 Task: Look for space in Hegang, China from 12th  July, 2023 to 15th July, 2023 for 3 adults in price range Rs.12000 to Rs.16000. Place can be entire place with 2 bedrooms having 3 beds and 1 bathroom. Property type can be house, flat, guest house. Booking option can be shelf check-in. Required host language is Chinese (Simplified).
Action: Mouse moved to (712, 95)
Screenshot: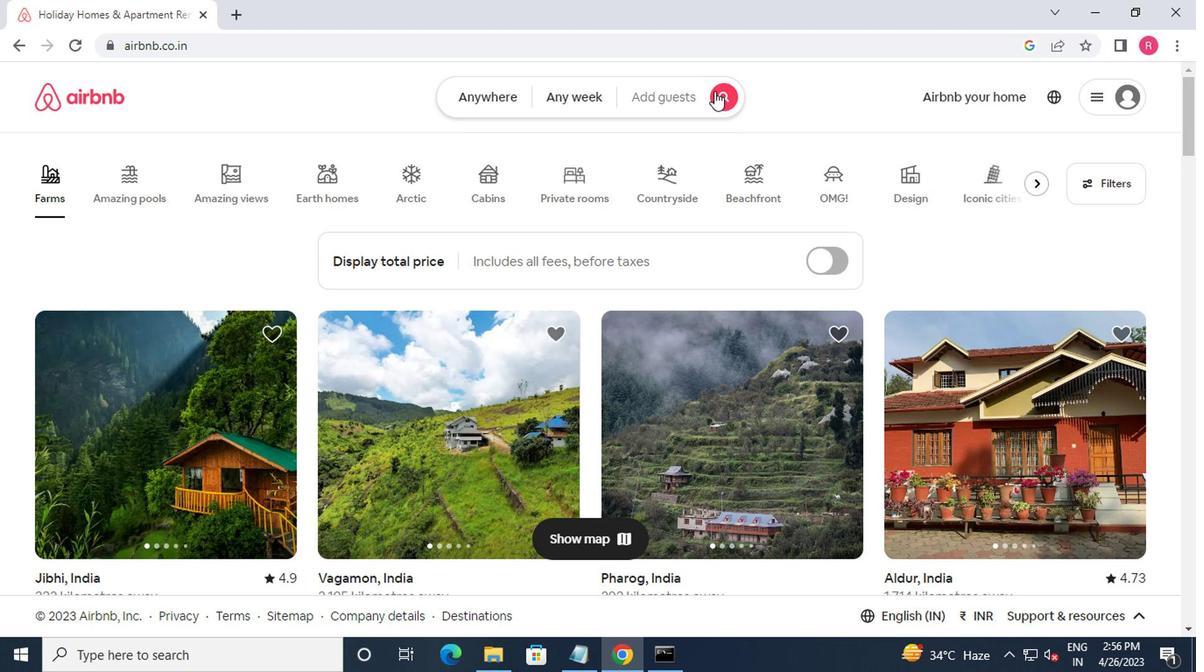 
Action: Mouse pressed left at (712, 95)
Screenshot: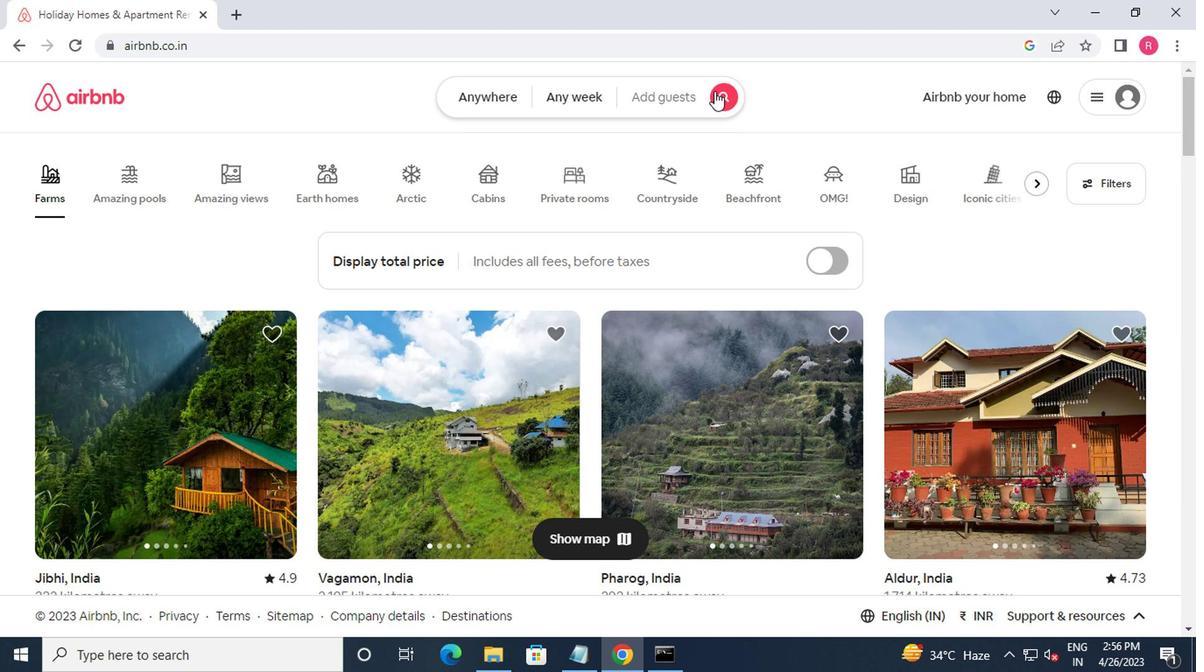 
Action: Mouse moved to (347, 173)
Screenshot: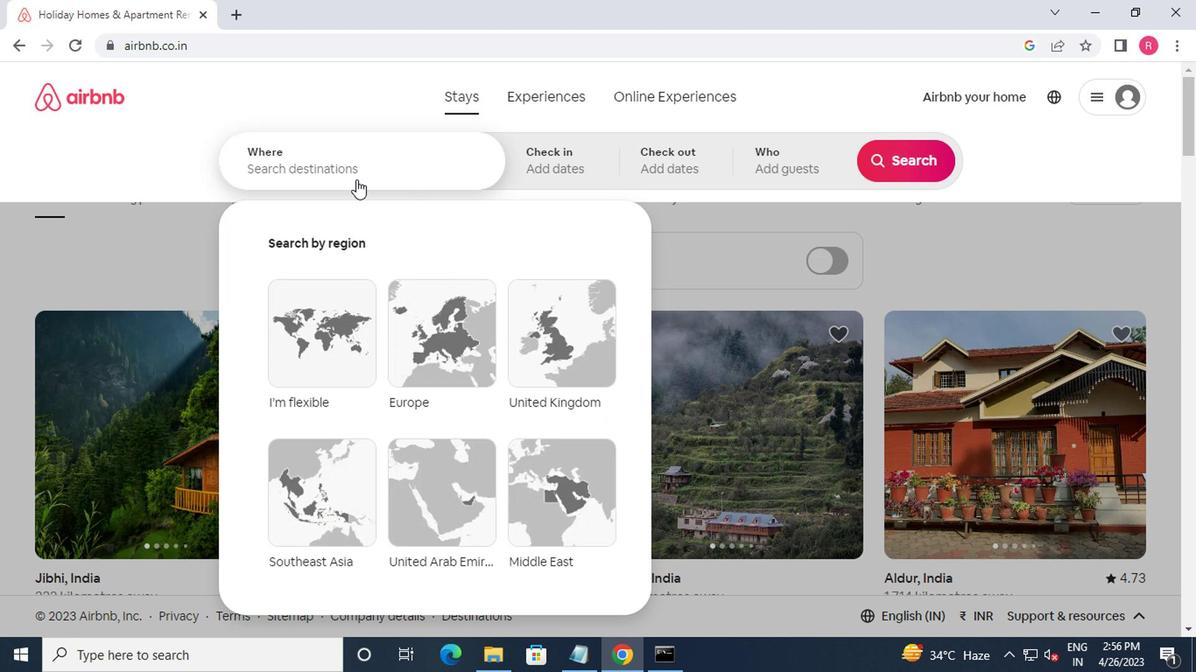 
Action: Mouse pressed left at (347, 173)
Screenshot: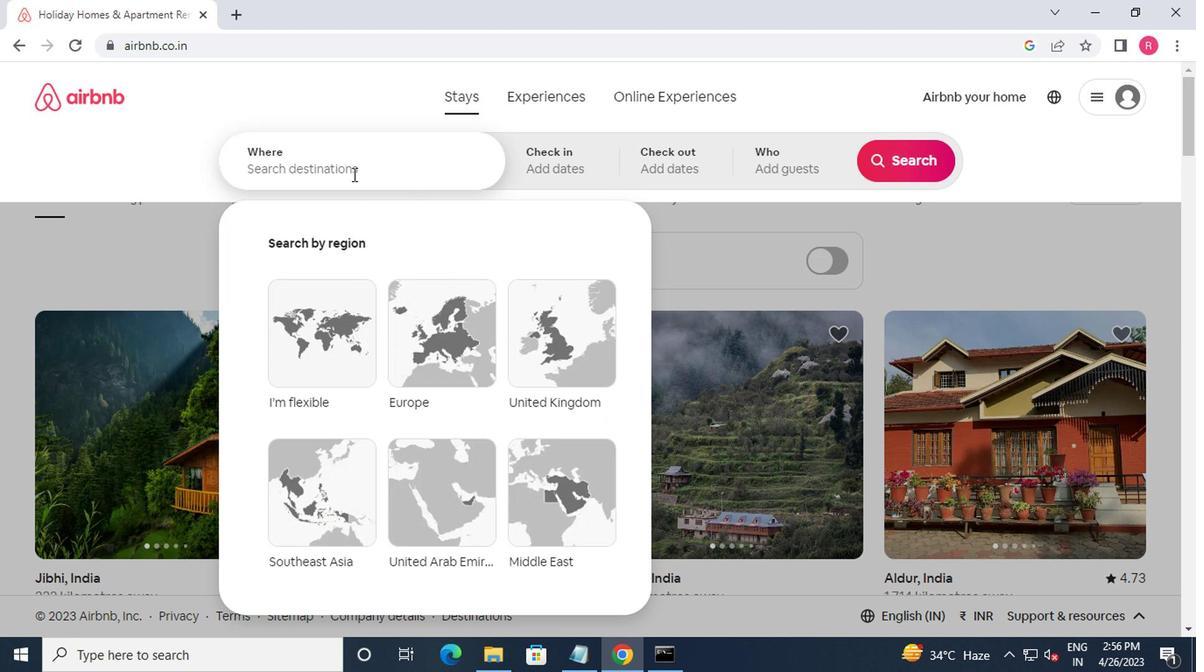 
Action: Mouse moved to (347, 172)
Screenshot: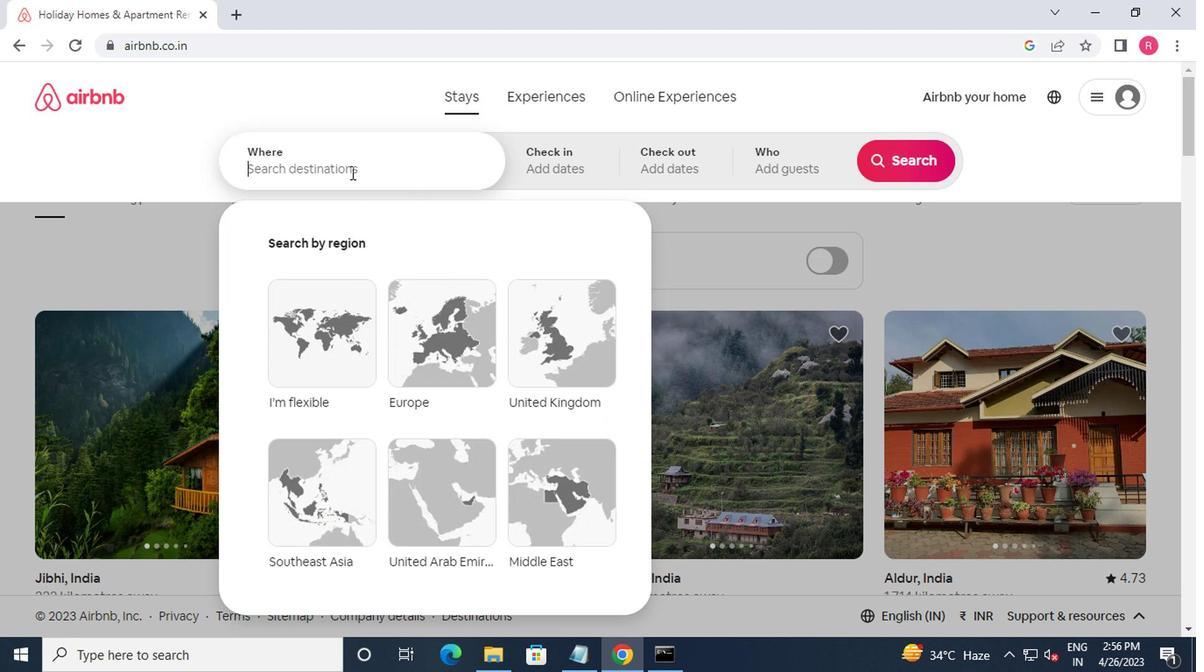 
Action: Key pressed hegang,china<Key.enter>
Screenshot: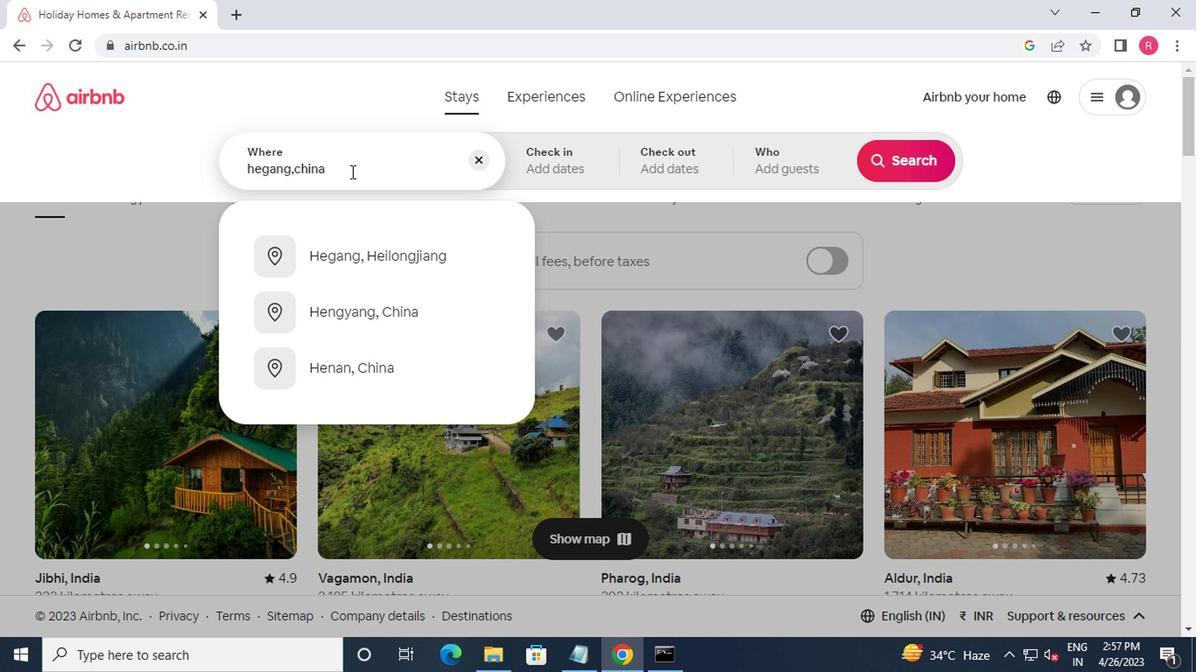 
Action: Mouse moved to (892, 297)
Screenshot: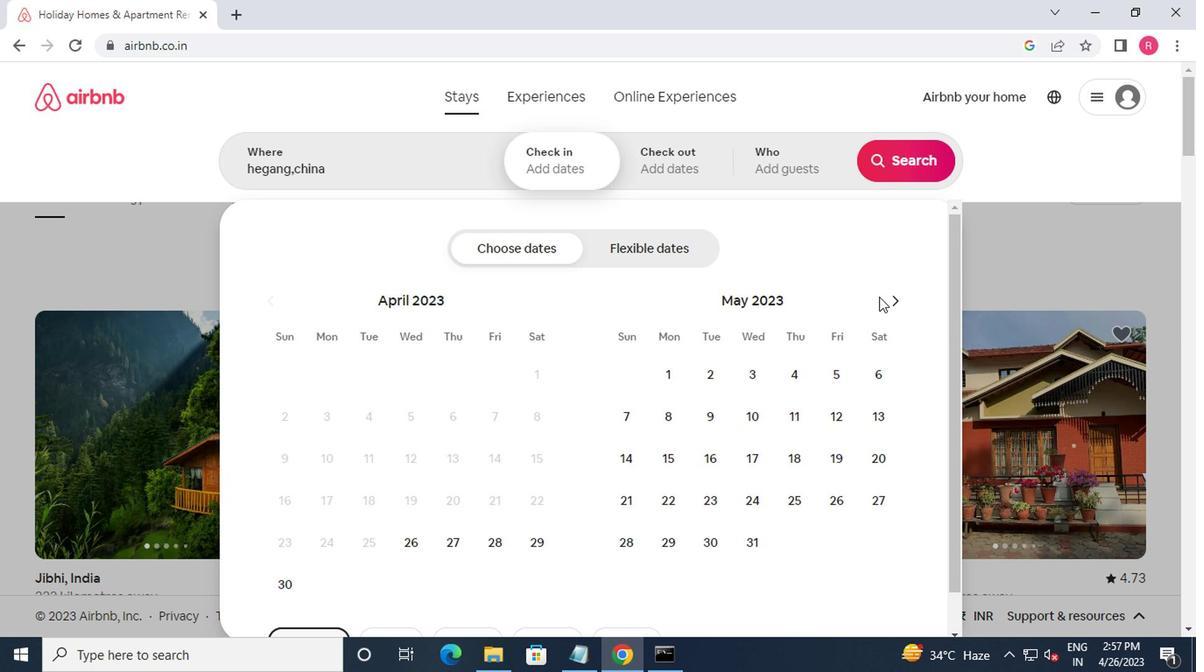 
Action: Mouse pressed left at (892, 297)
Screenshot: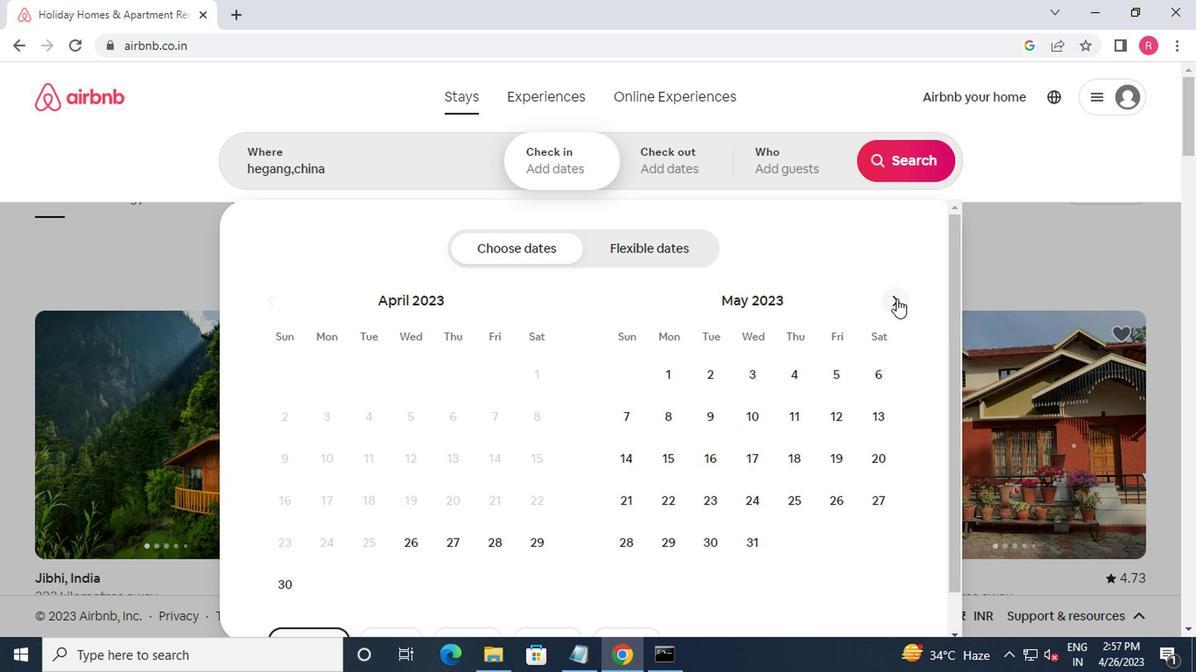
Action: Mouse moved to (892, 296)
Screenshot: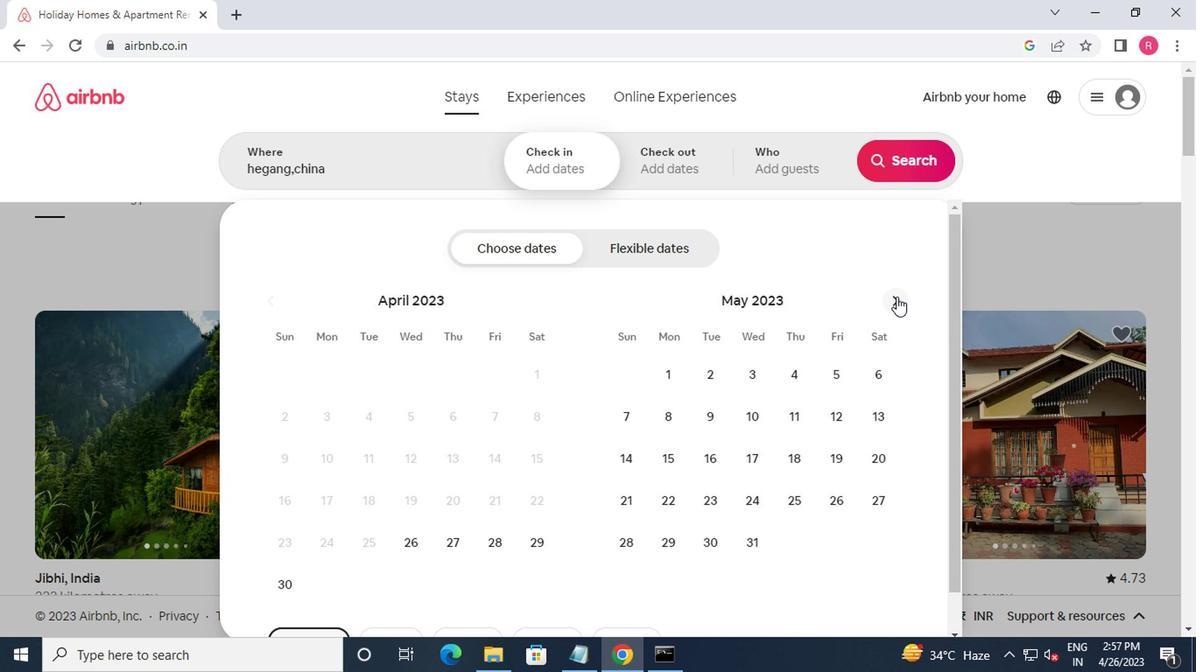 
Action: Mouse pressed left at (892, 296)
Screenshot: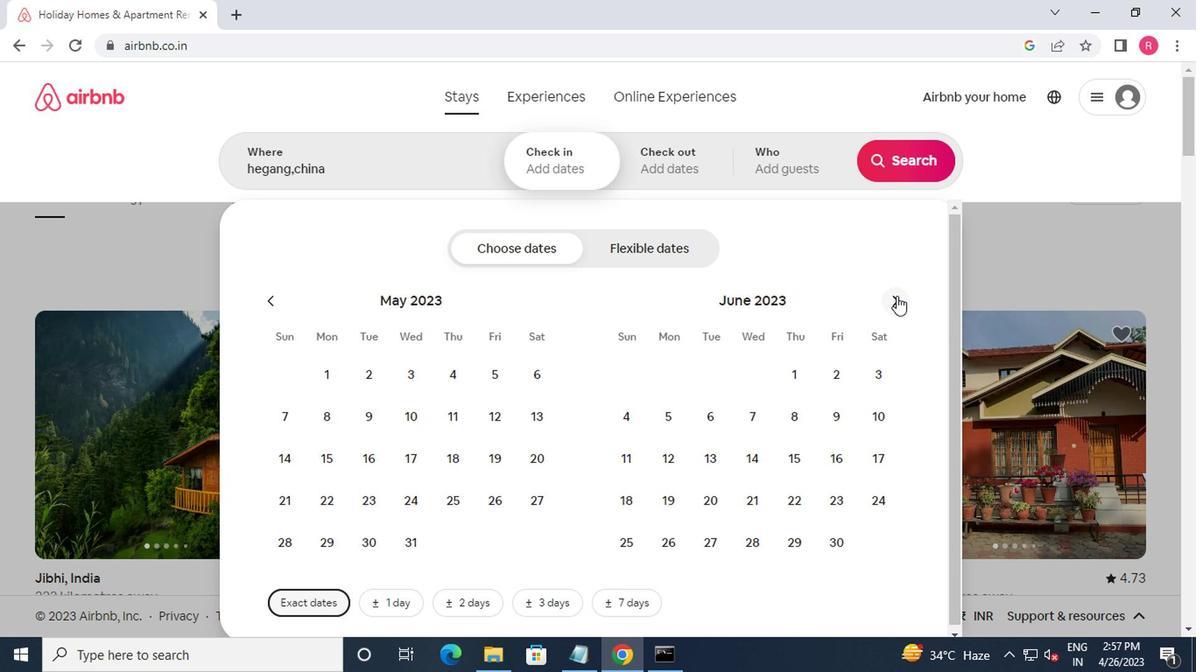 
Action: Mouse moved to (742, 457)
Screenshot: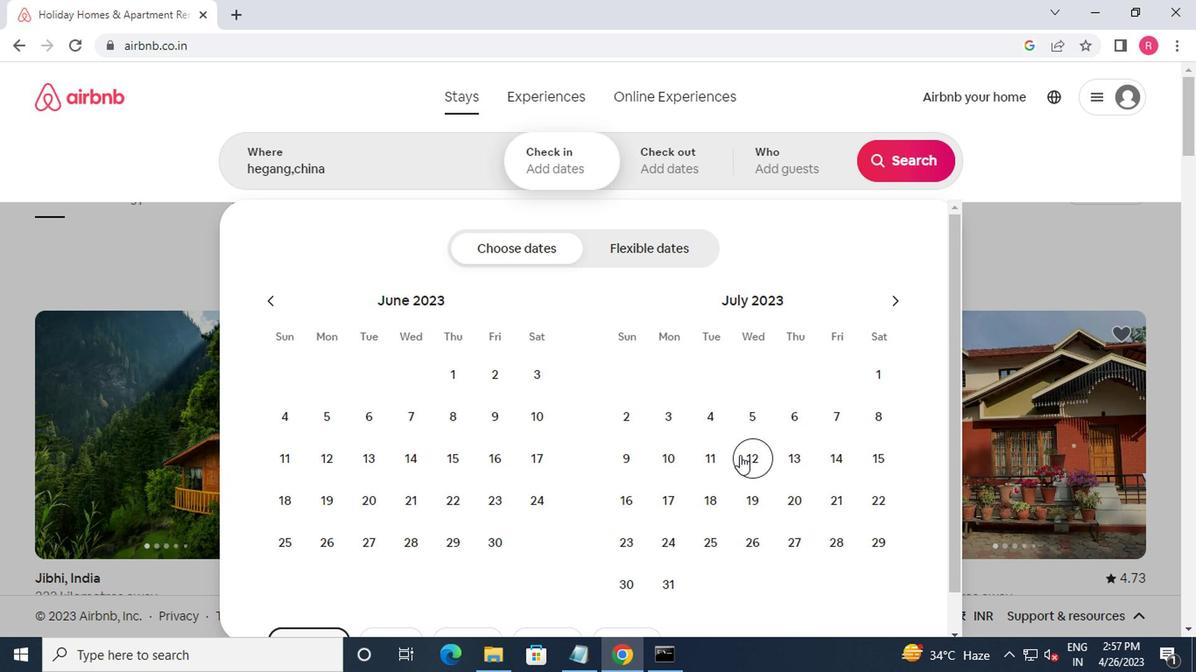 
Action: Mouse pressed left at (742, 457)
Screenshot: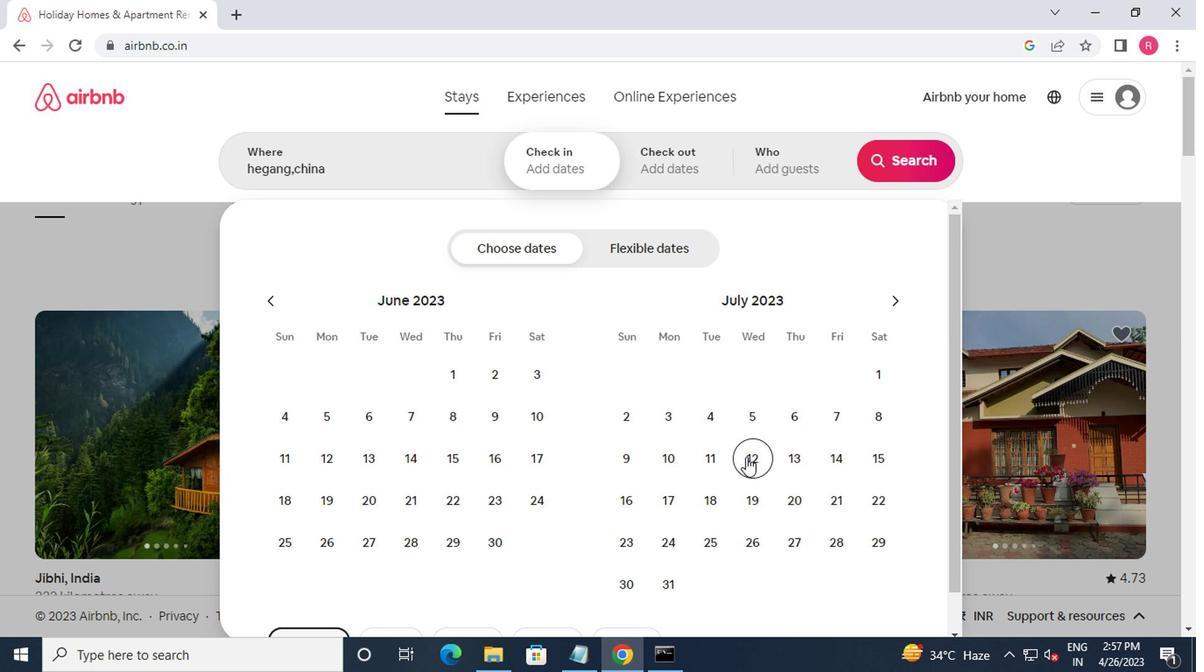
Action: Mouse moved to (872, 466)
Screenshot: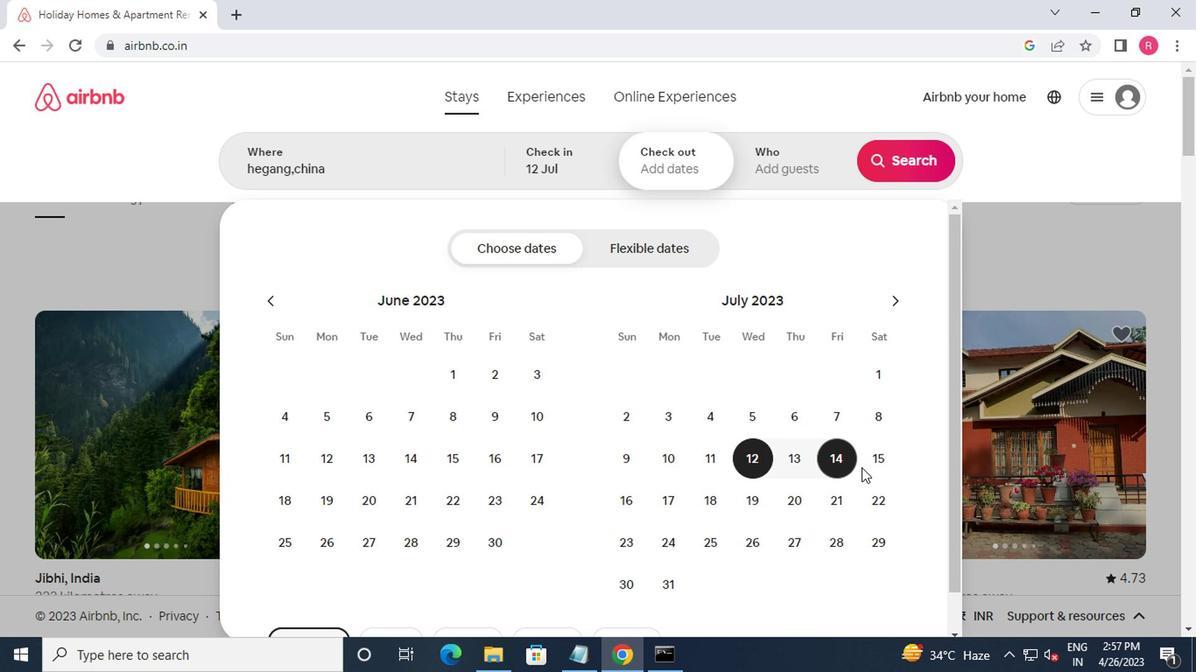 
Action: Mouse pressed left at (872, 466)
Screenshot: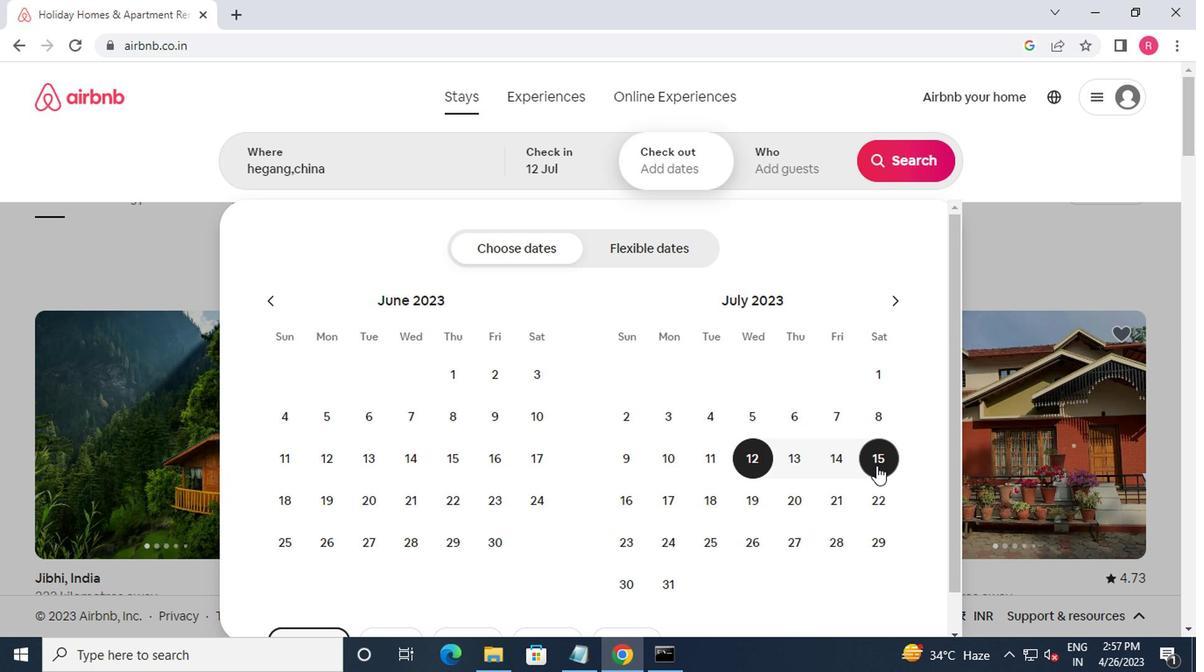 
Action: Mouse moved to (775, 191)
Screenshot: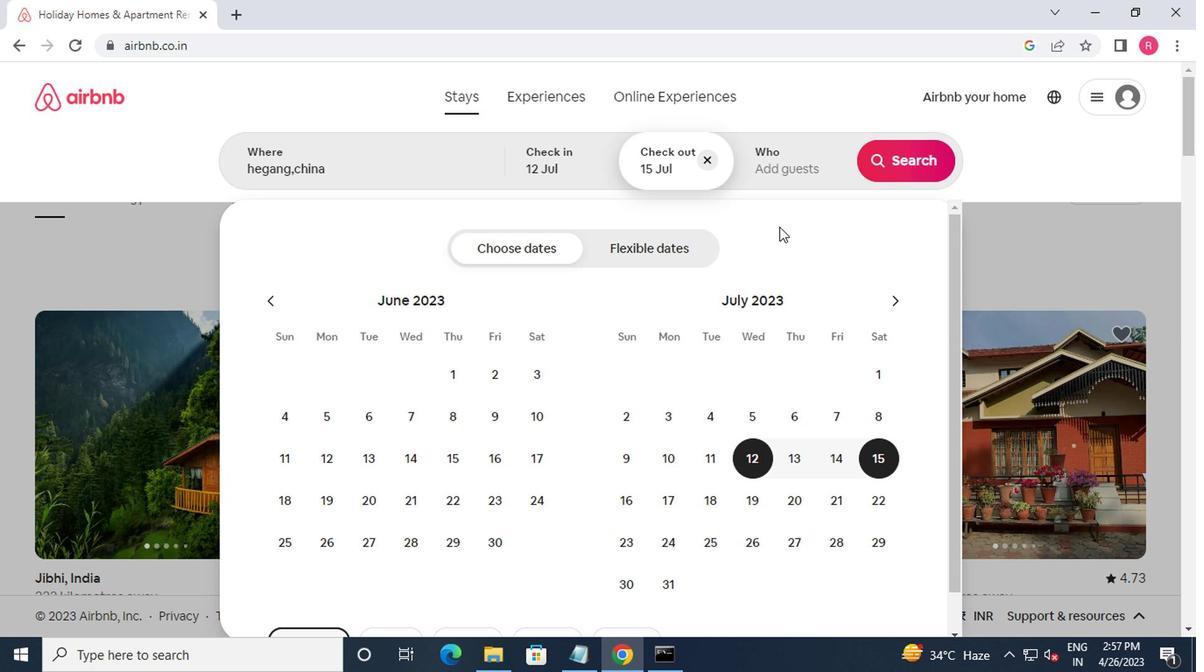 
Action: Mouse pressed left at (775, 191)
Screenshot: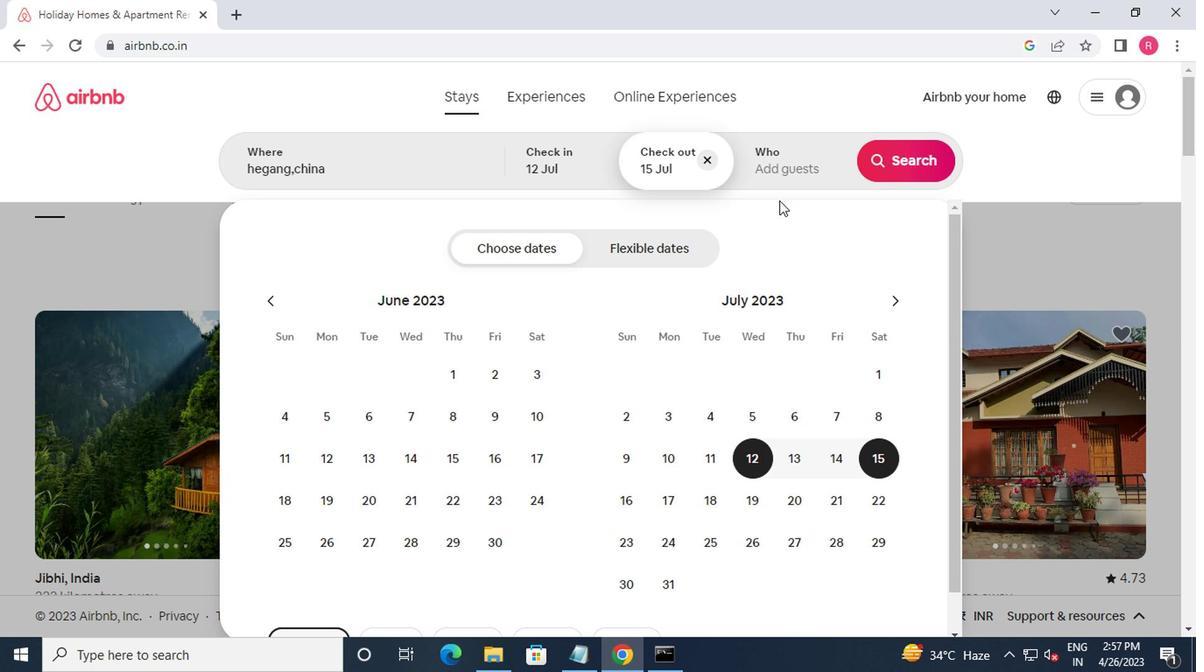 
Action: Mouse moved to (778, 178)
Screenshot: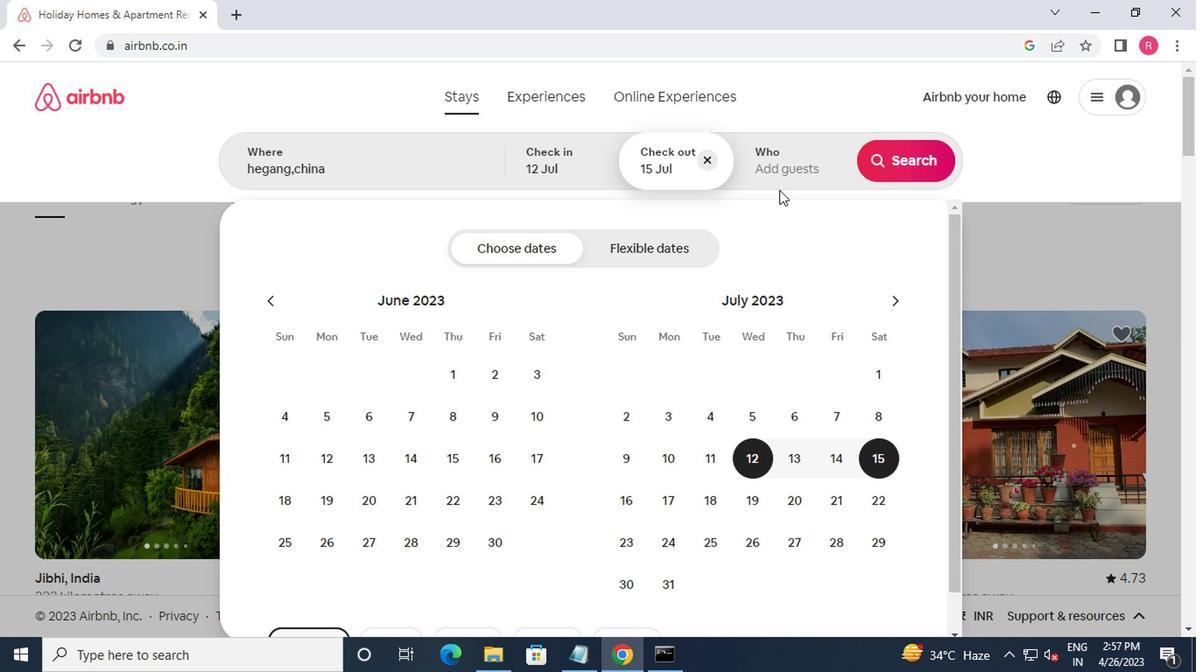 
Action: Mouse pressed left at (778, 178)
Screenshot: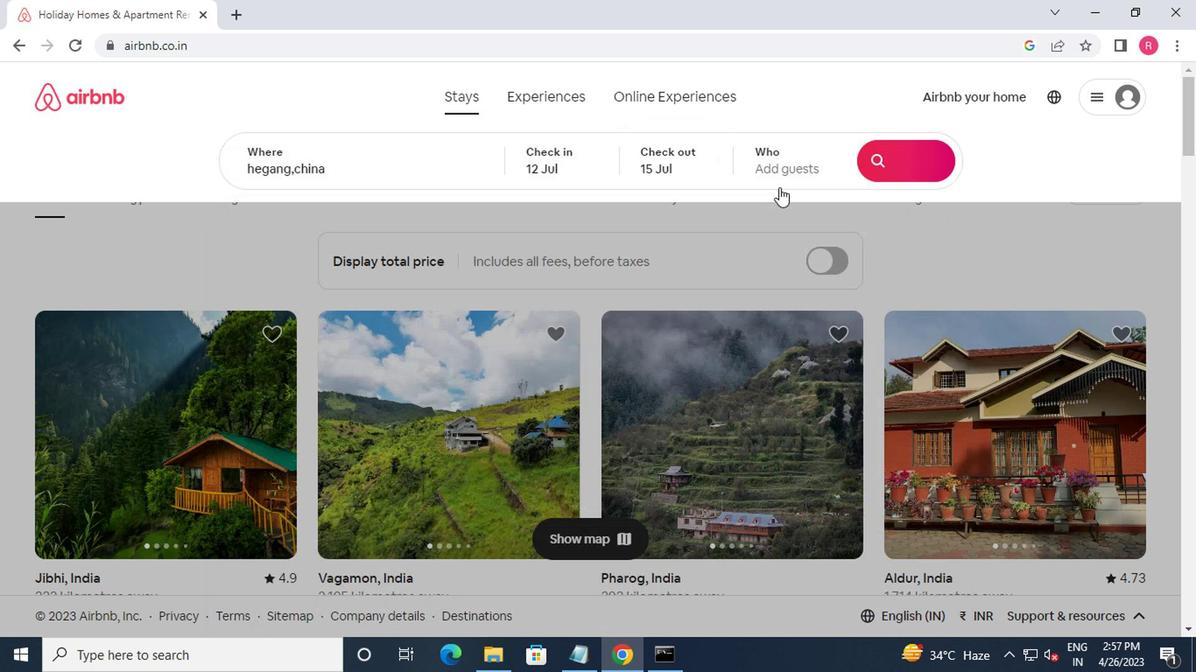 
Action: Mouse moved to (909, 252)
Screenshot: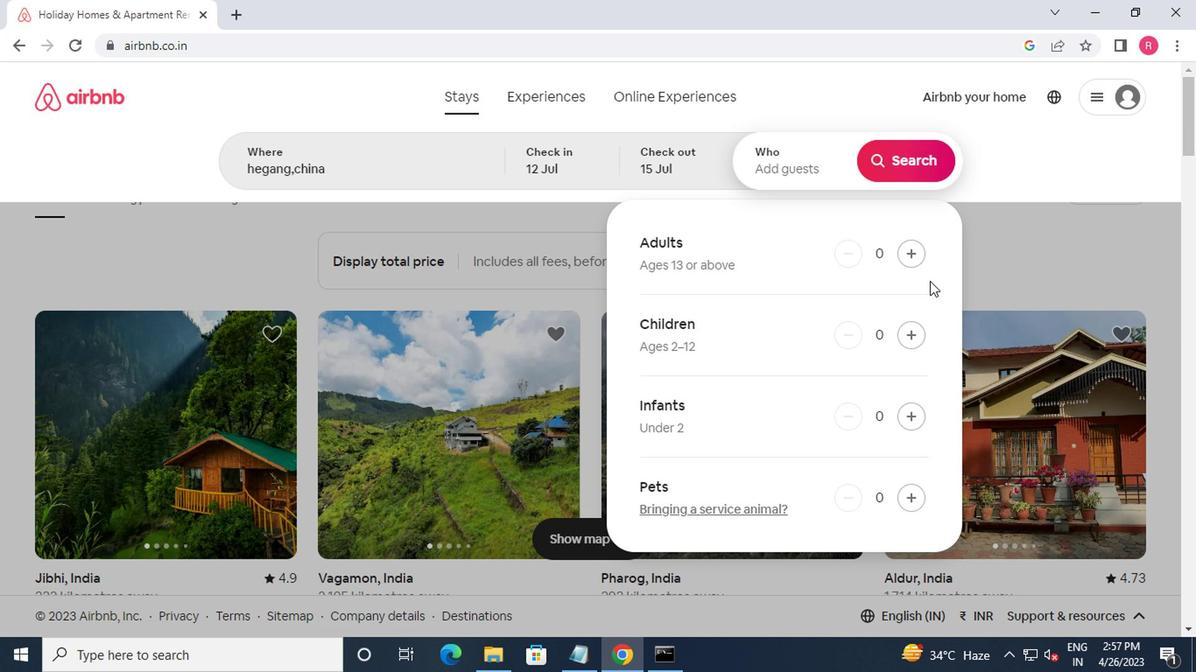 
Action: Mouse pressed left at (909, 252)
Screenshot: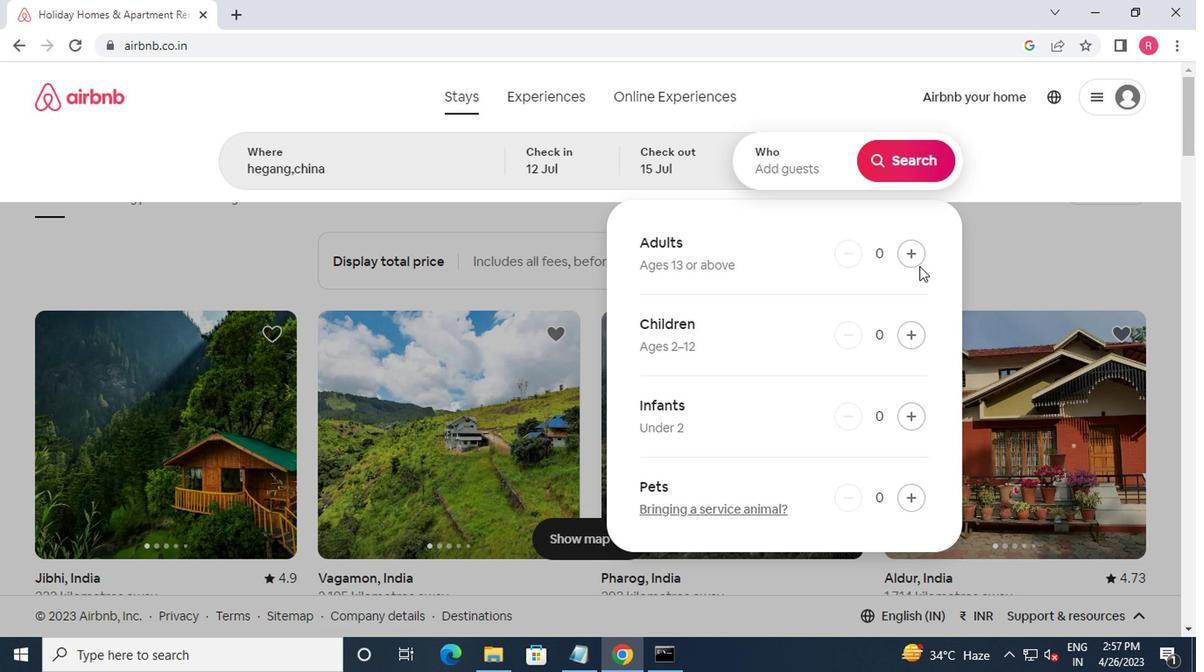 
Action: Mouse pressed left at (909, 252)
Screenshot: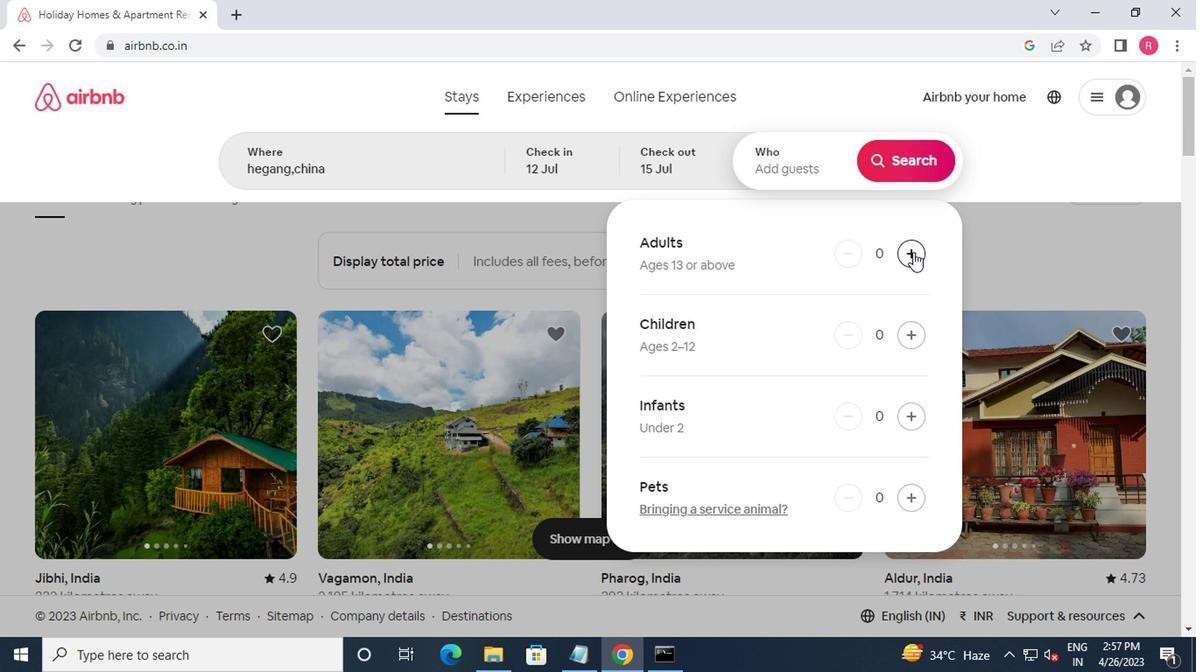 
Action: Mouse pressed left at (909, 252)
Screenshot: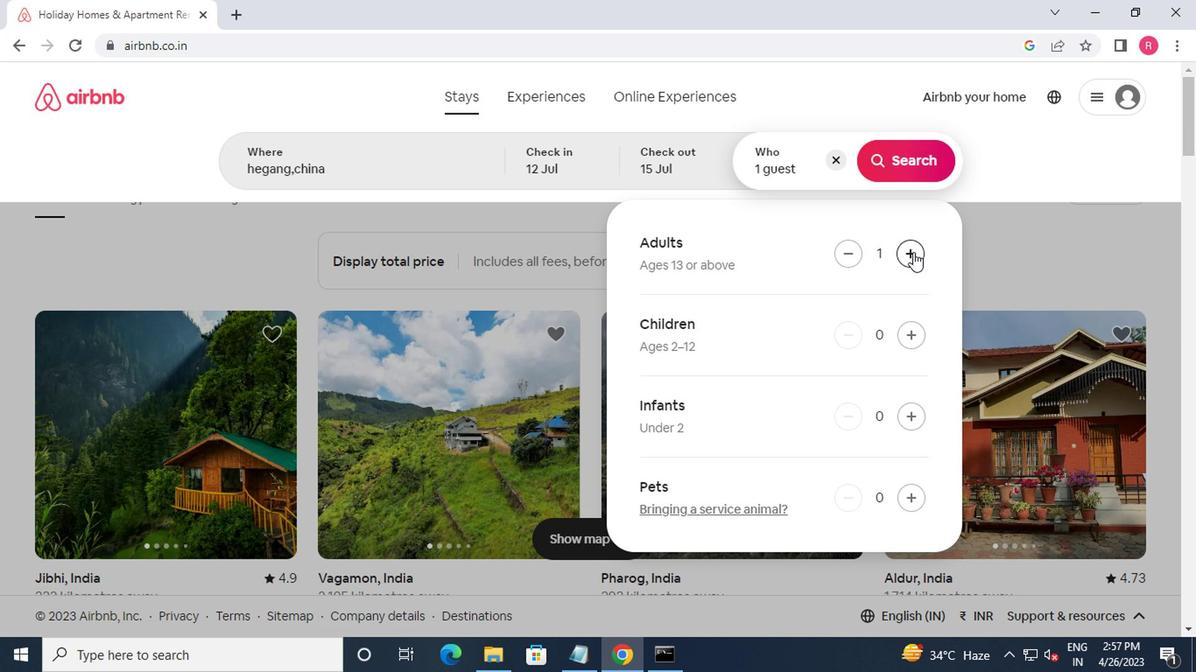 
Action: Mouse moved to (918, 178)
Screenshot: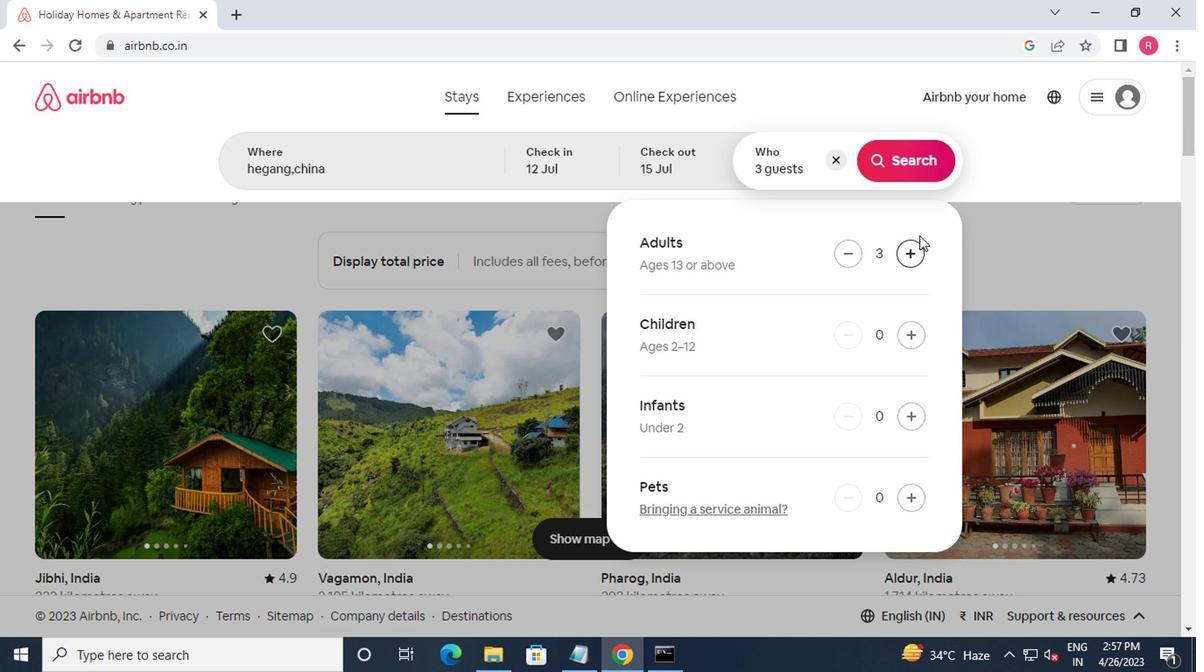 
Action: Mouse pressed left at (918, 178)
Screenshot: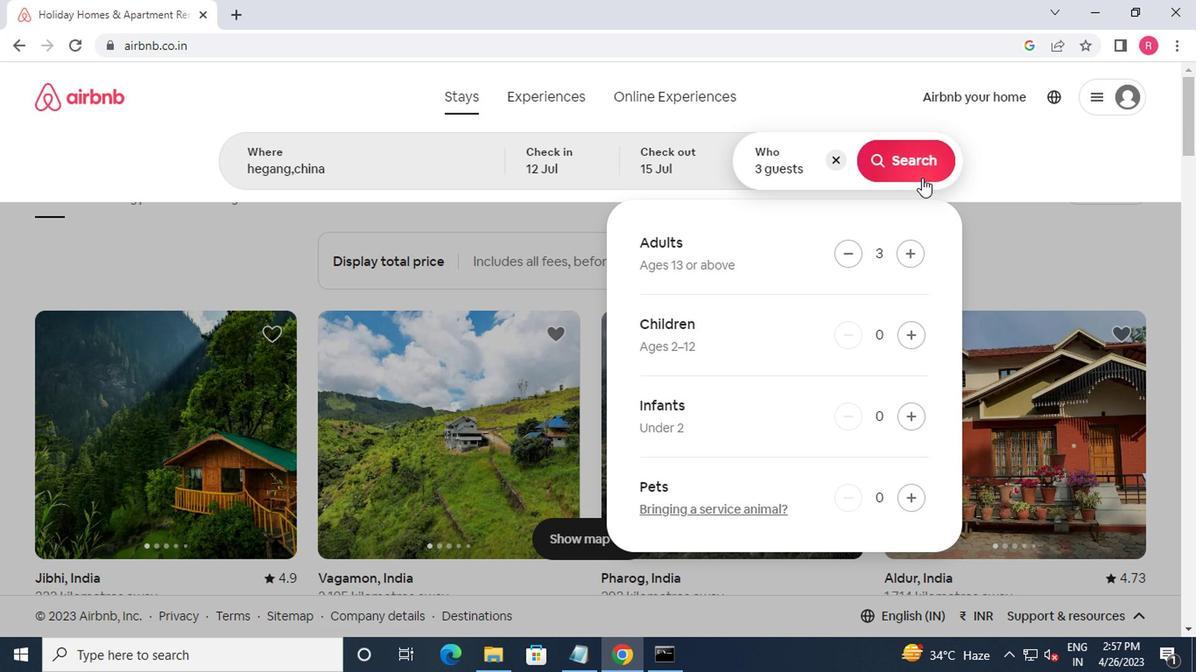
Action: Mouse moved to (1136, 171)
Screenshot: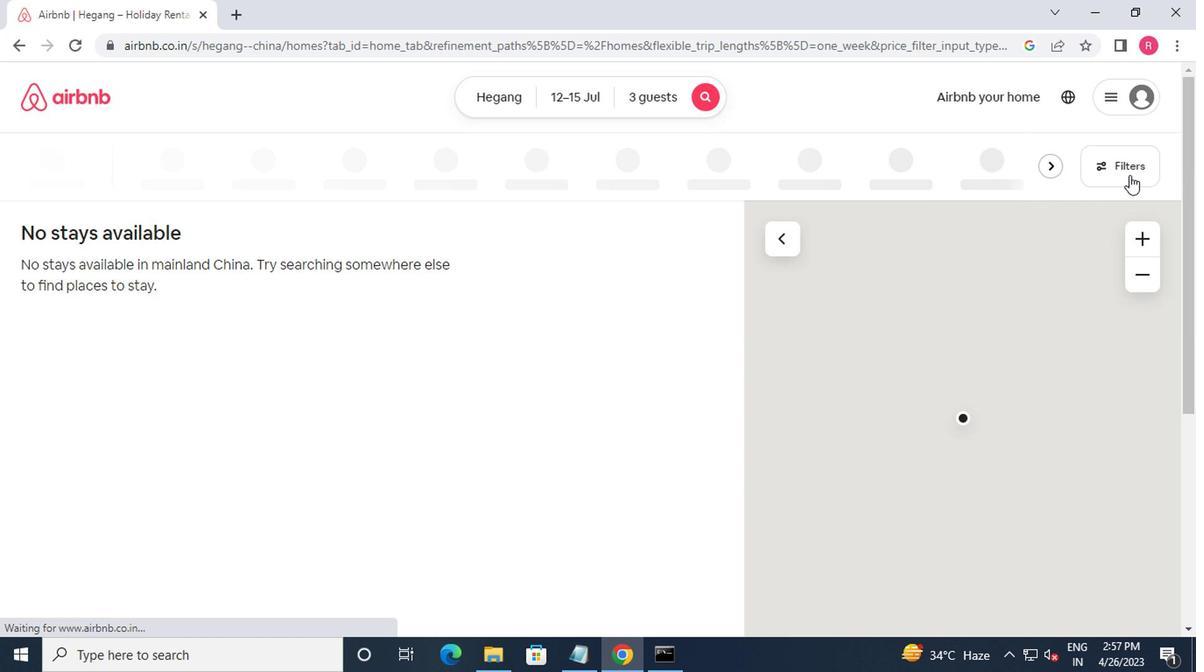 
Action: Mouse pressed left at (1136, 171)
Screenshot: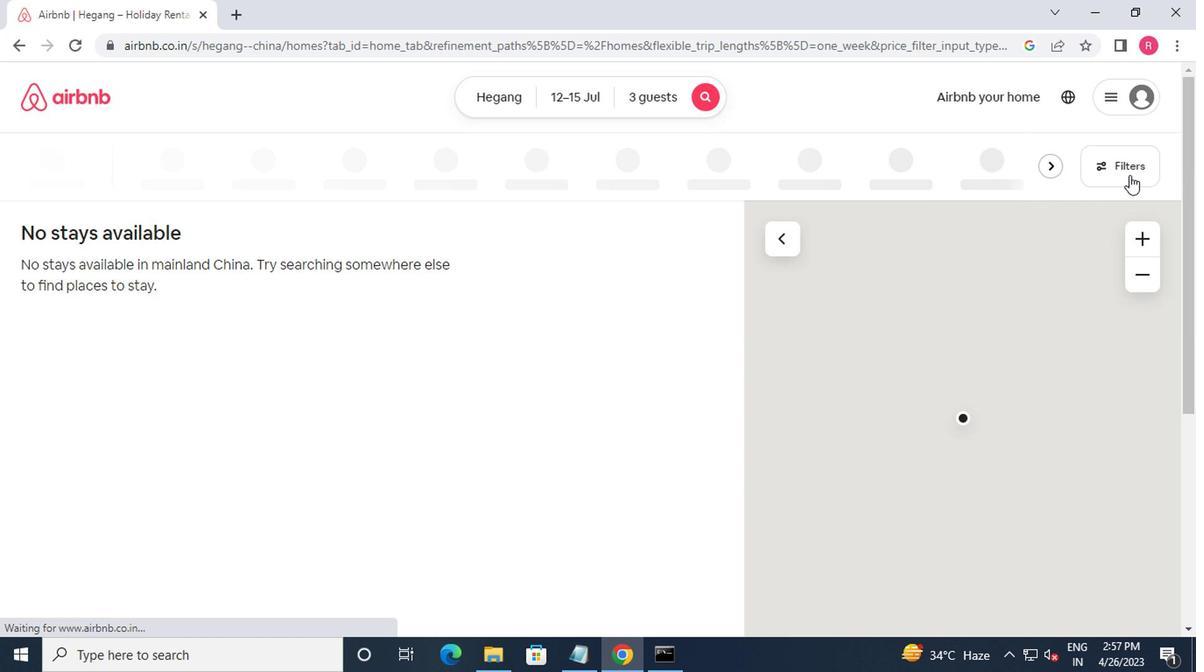 
Action: Mouse moved to (383, 274)
Screenshot: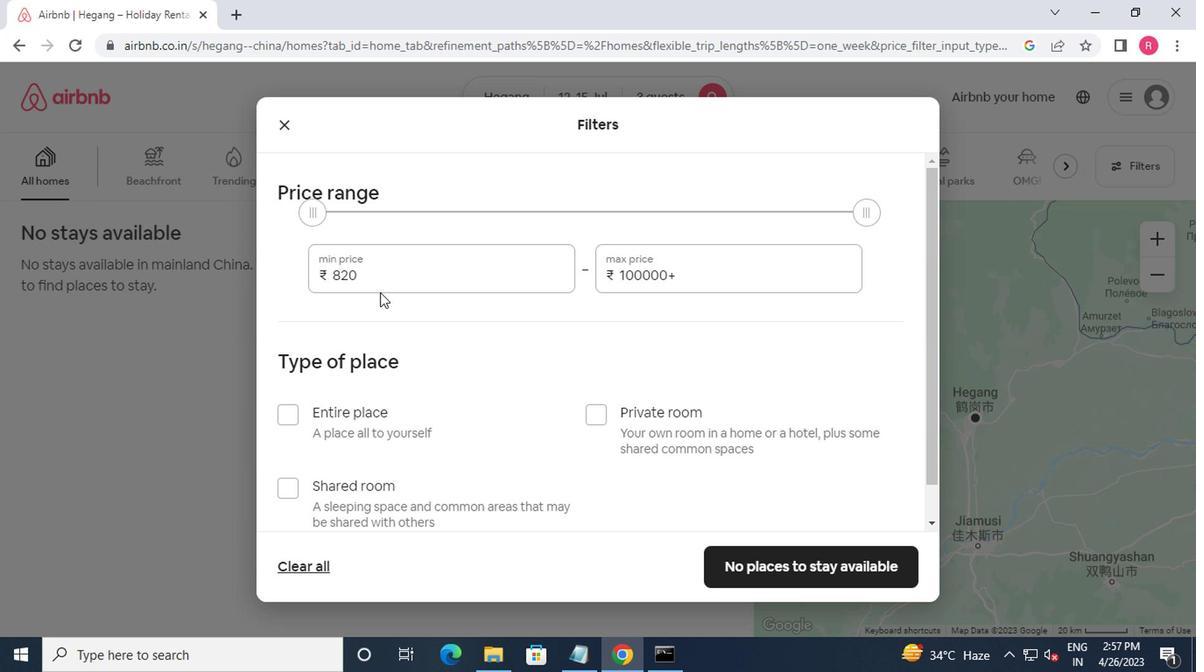 
Action: Mouse pressed left at (383, 274)
Screenshot: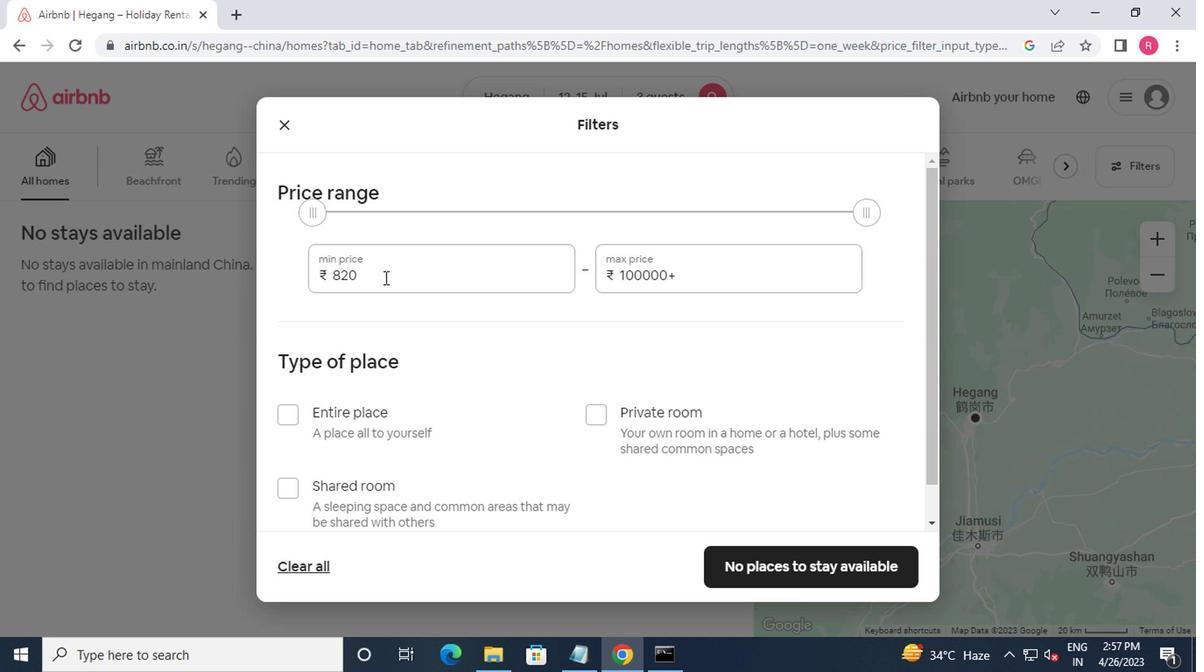 
Action: Key pressed <Key.backspace><Key.backspace><Key.backspace><Key.backspace>12000<Key.tab>16000
Screenshot: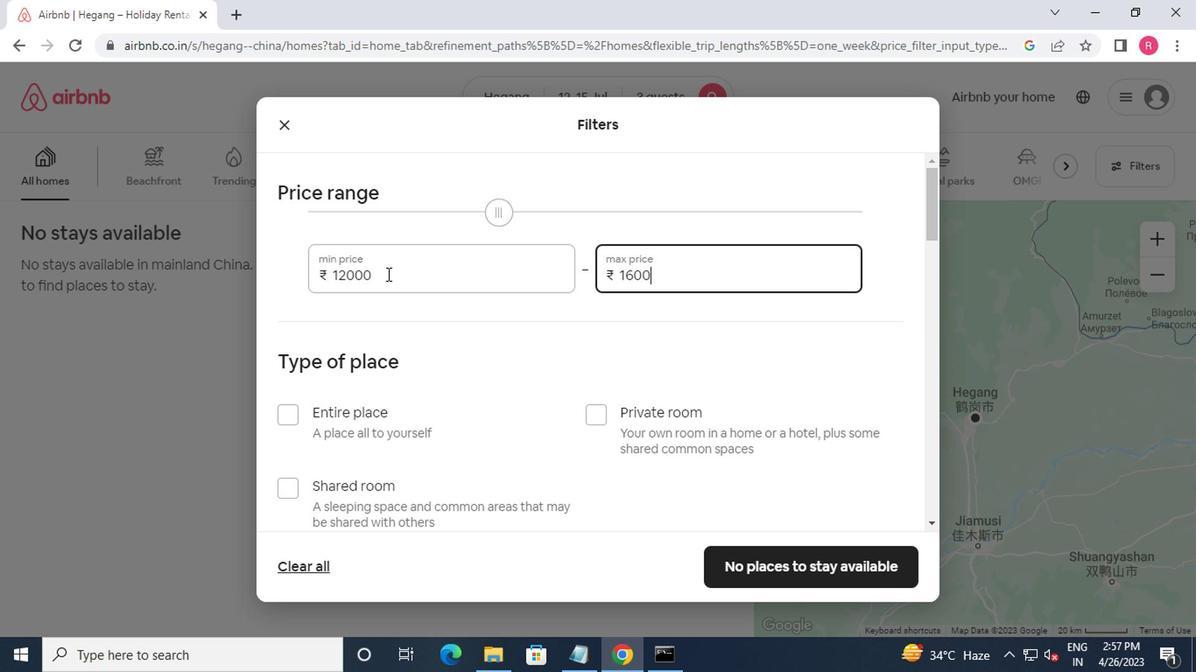 
Action: Mouse moved to (408, 281)
Screenshot: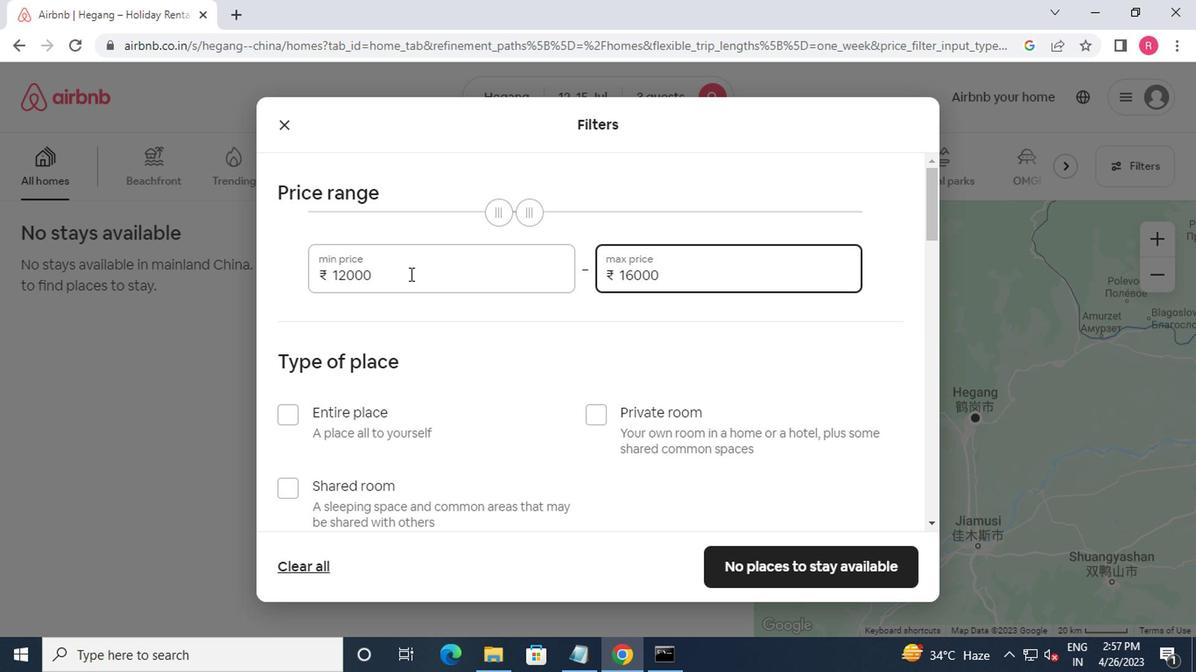 
Action: Mouse scrolled (408, 280) with delta (0, 0)
Screenshot: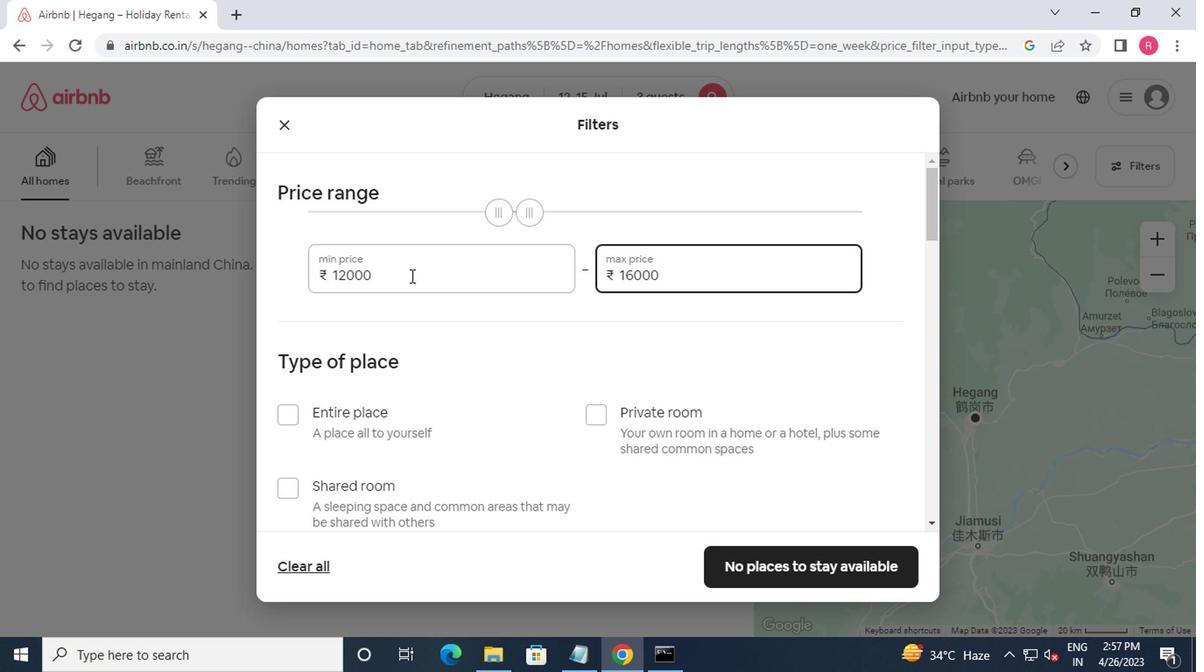 
Action: Mouse moved to (282, 328)
Screenshot: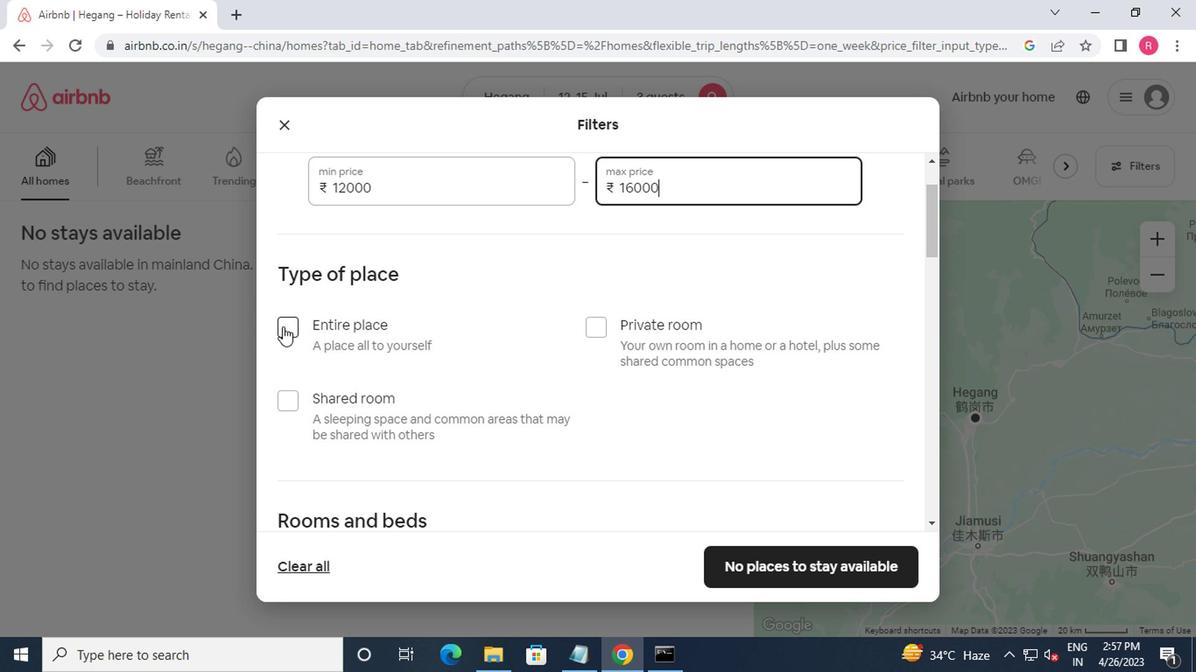 
Action: Mouse pressed left at (282, 328)
Screenshot: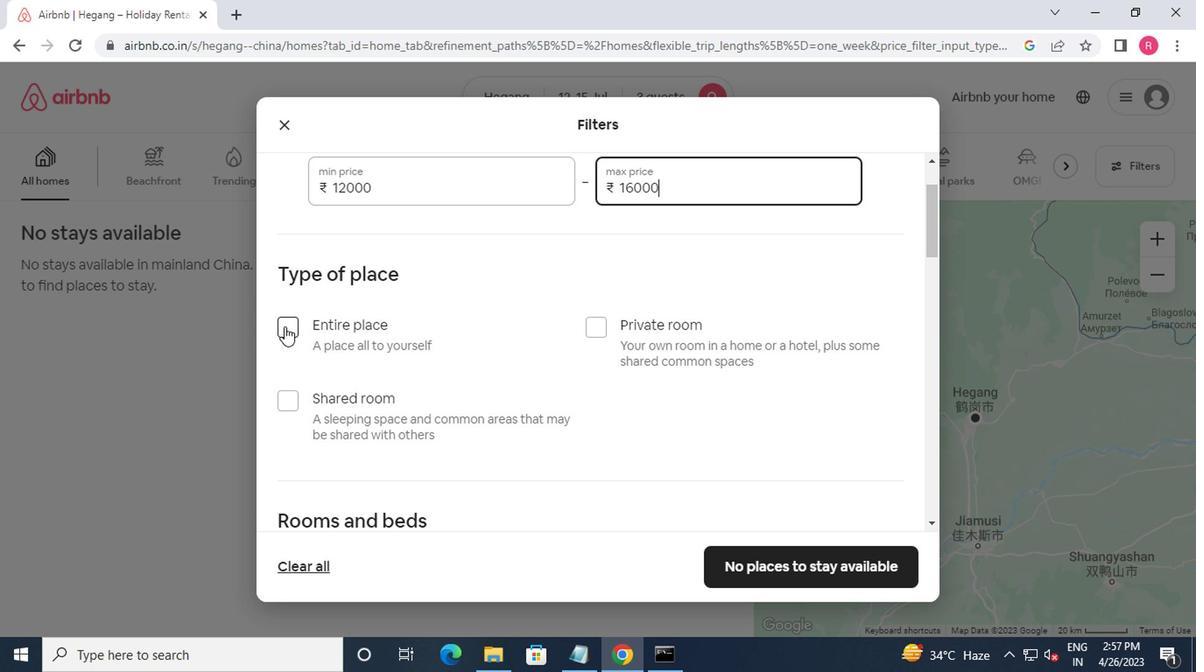 
Action: Mouse moved to (286, 328)
Screenshot: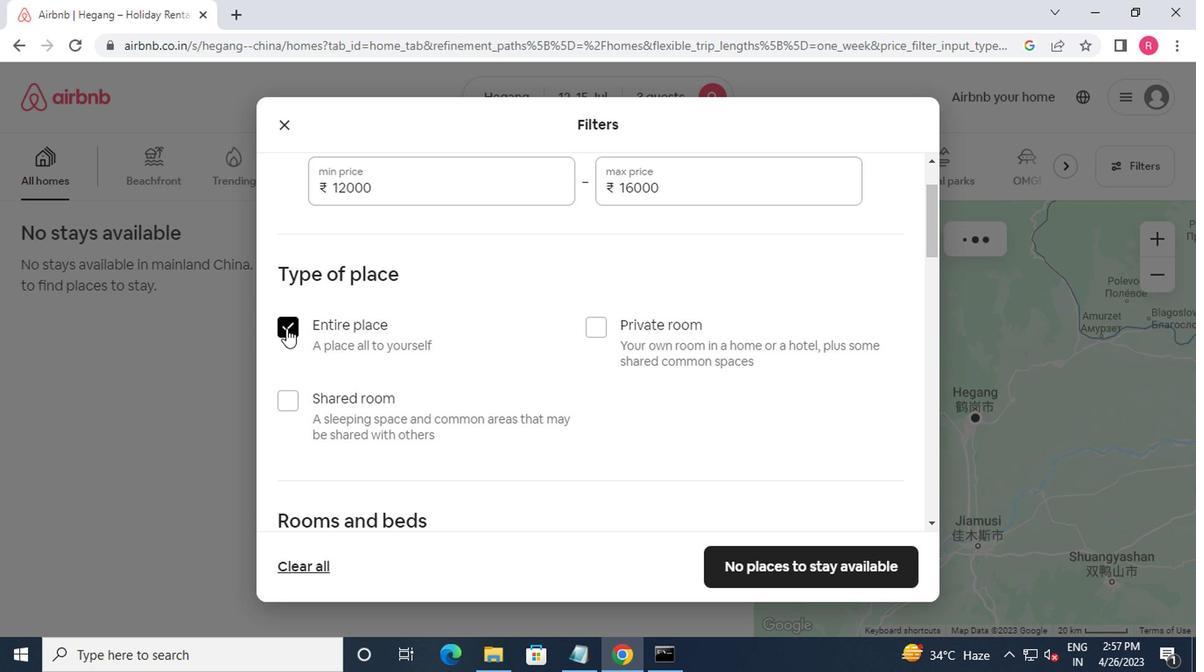 
Action: Mouse scrolled (286, 328) with delta (0, 0)
Screenshot: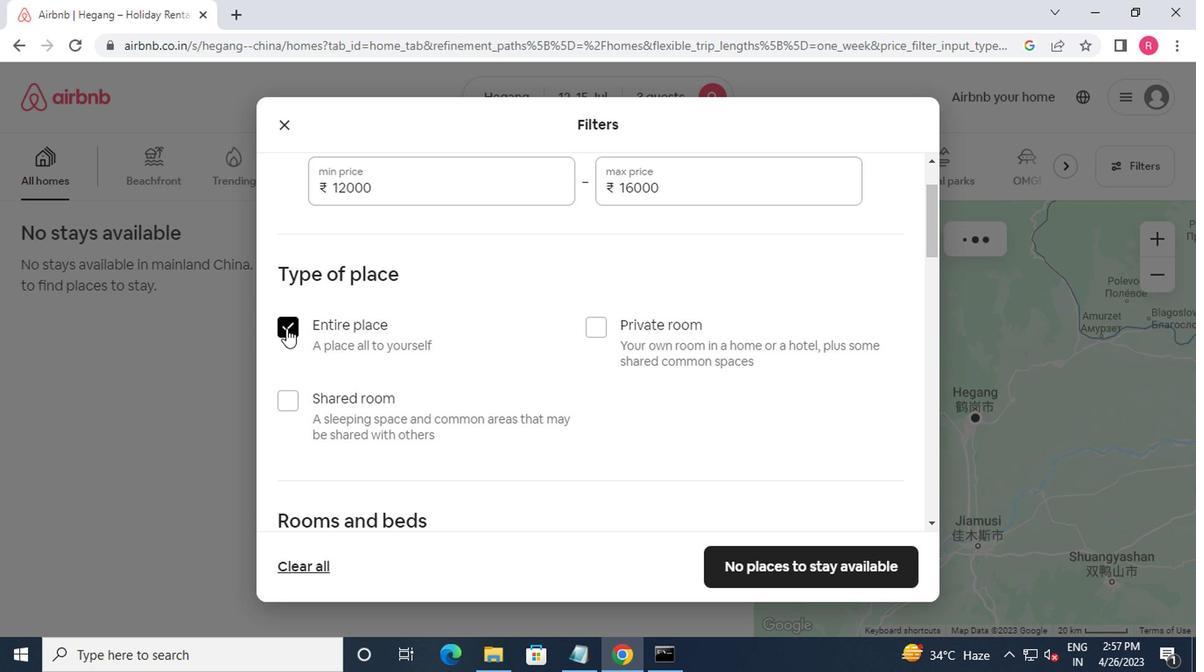 
Action: Mouse moved to (290, 333)
Screenshot: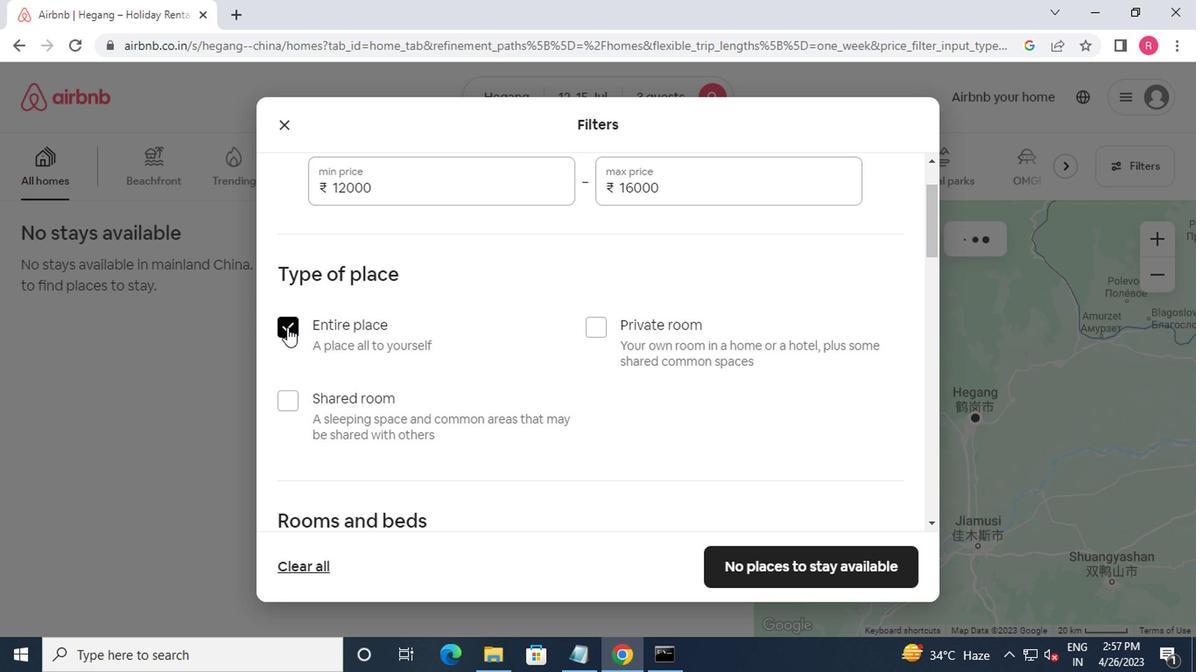 
Action: Mouse scrolled (290, 333) with delta (0, 0)
Screenshot: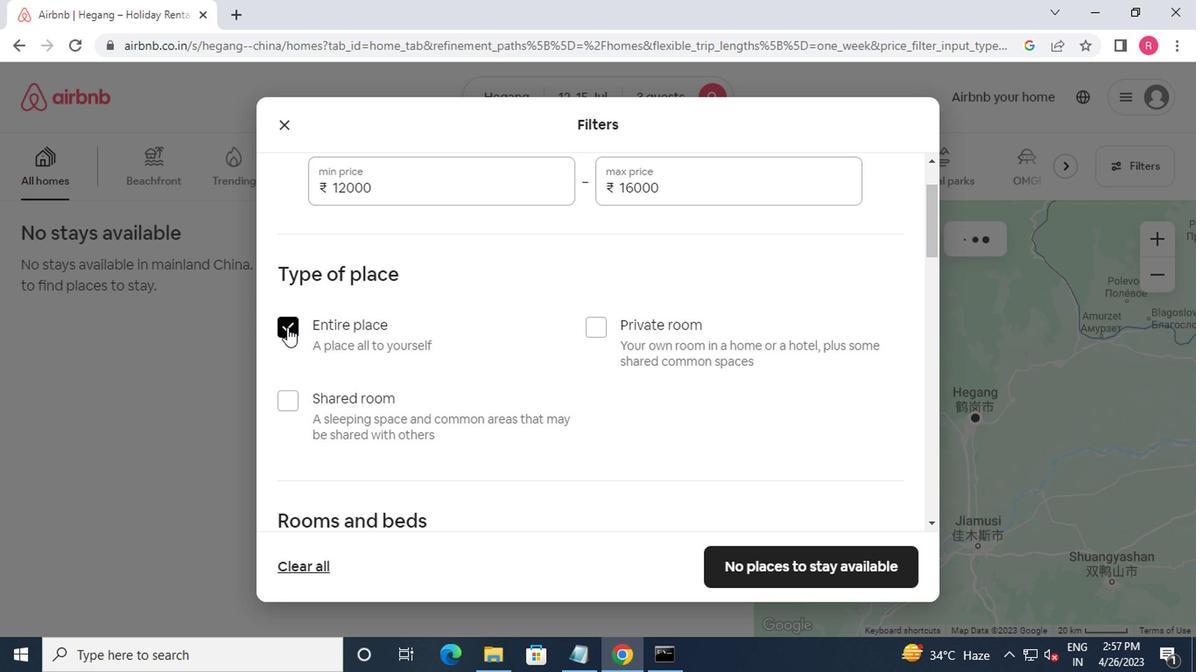 
Action: Mouse moved to (327, 342)
Screenshot: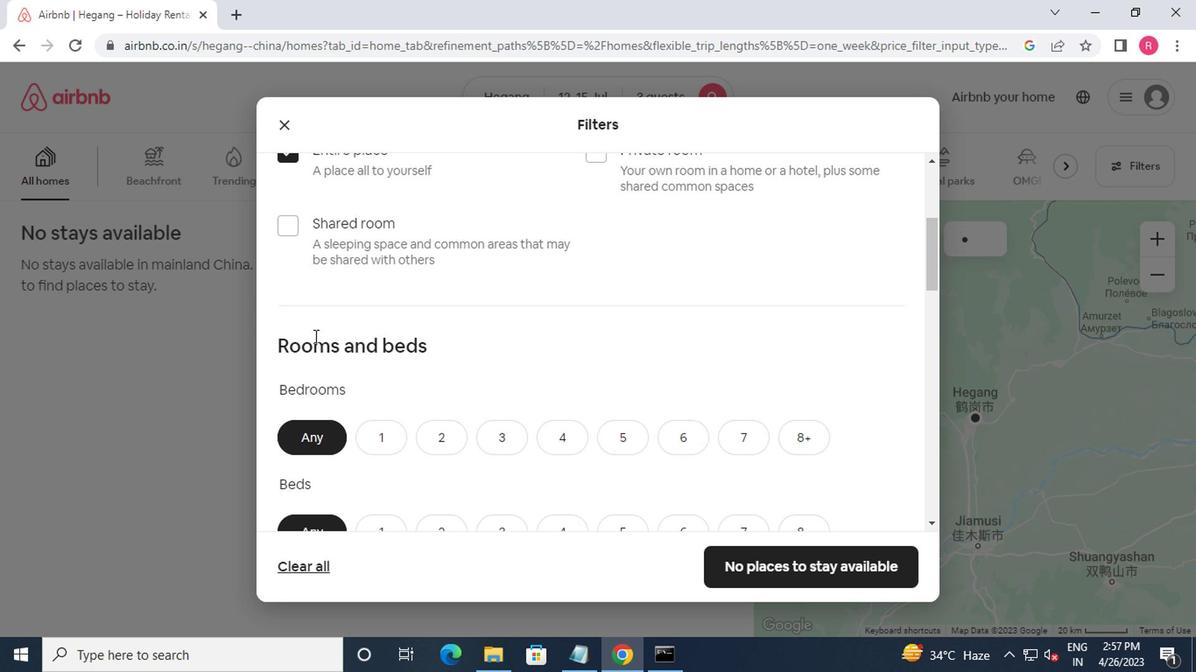 
Action: Mouse scrolled (327, 341) with delta (0, 0)
Screenshot: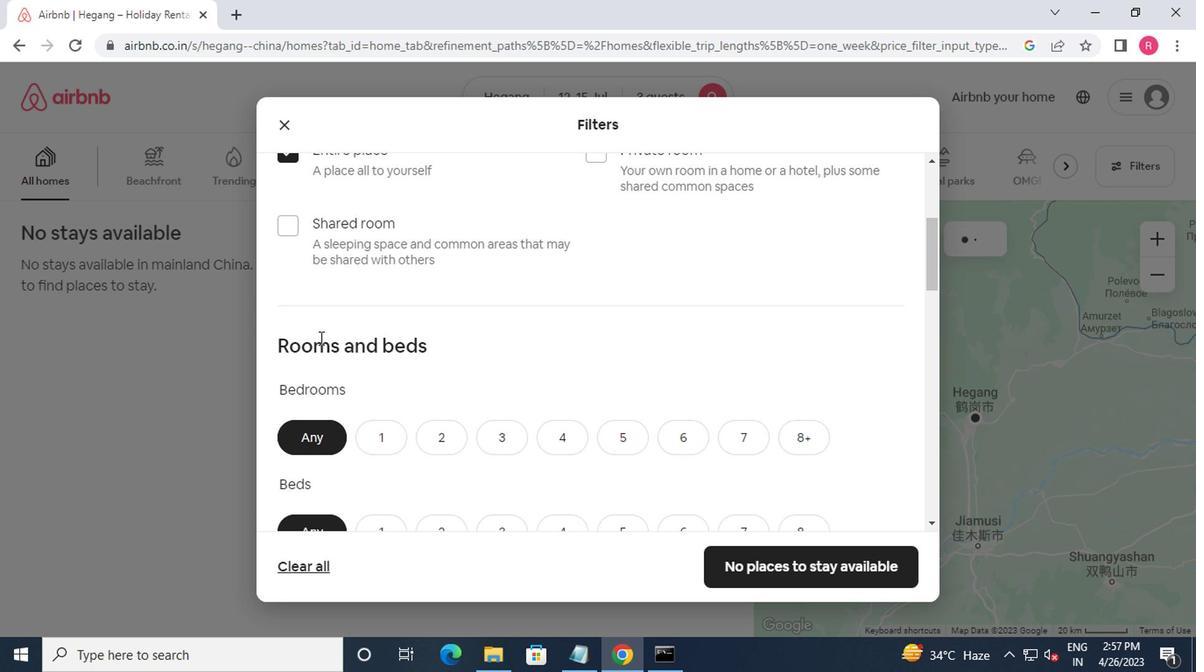
Action: Mouse moved to (438, 355)
Screenshot: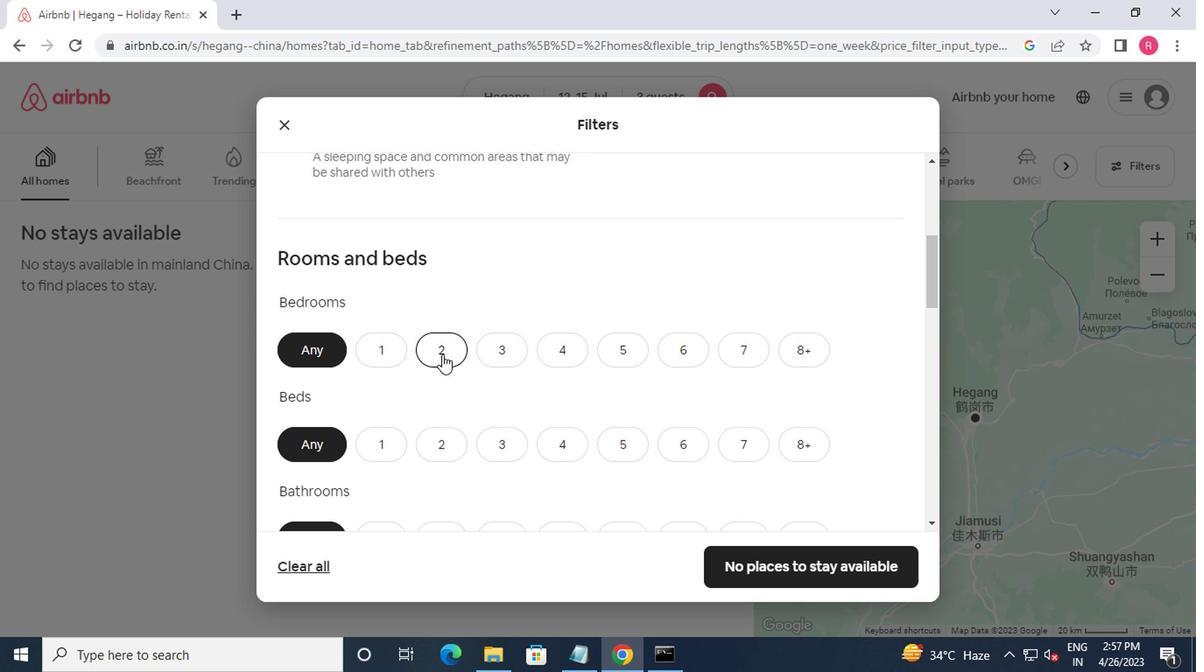 
Action: Mouse pressed left at (438, 355)
Screenshot: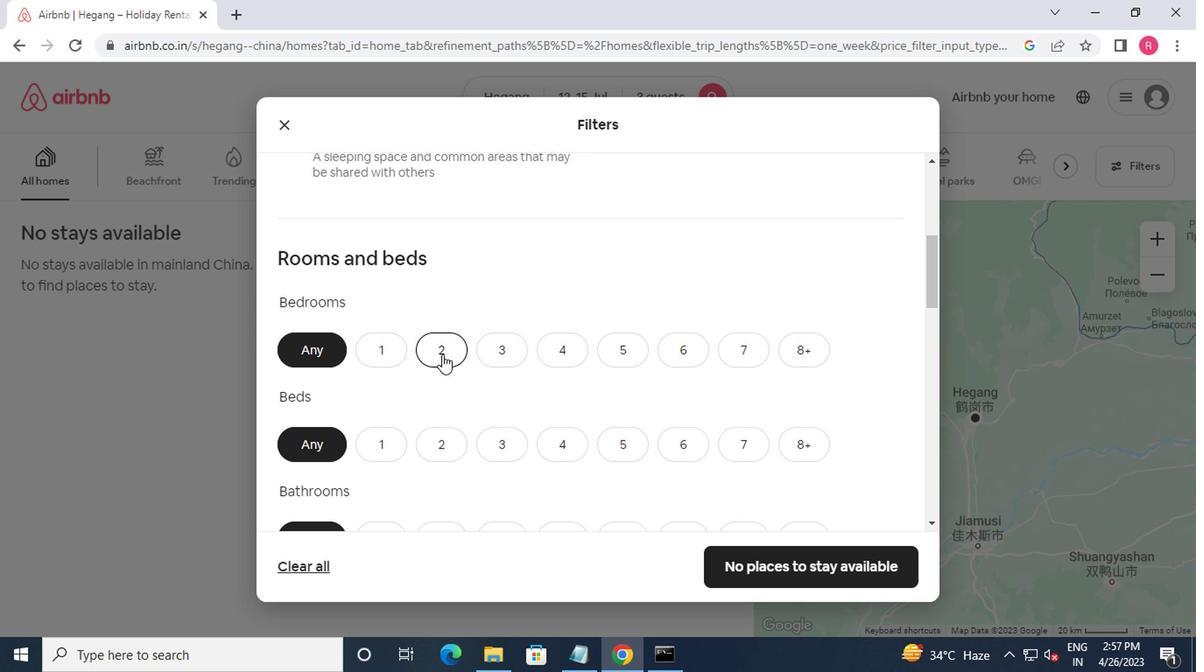 
Action: Mouse moved to (443, 350)
Screenshot: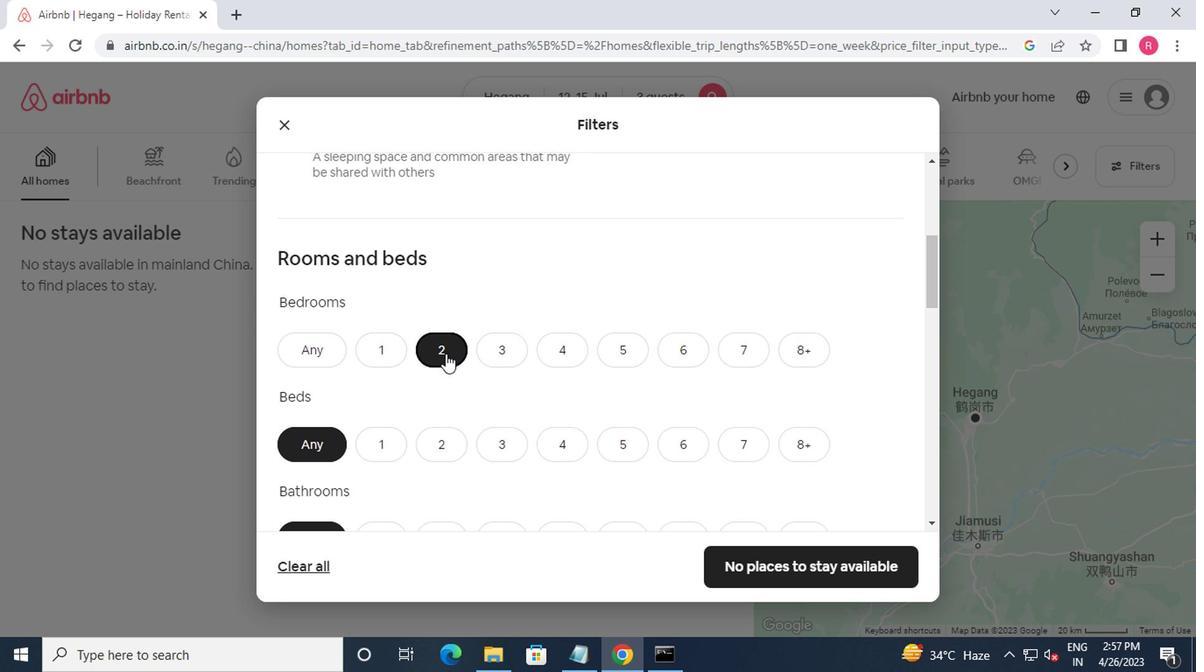 
Action: Mouse scrolled (443, 350) with delta (0, 0)
Screenshot: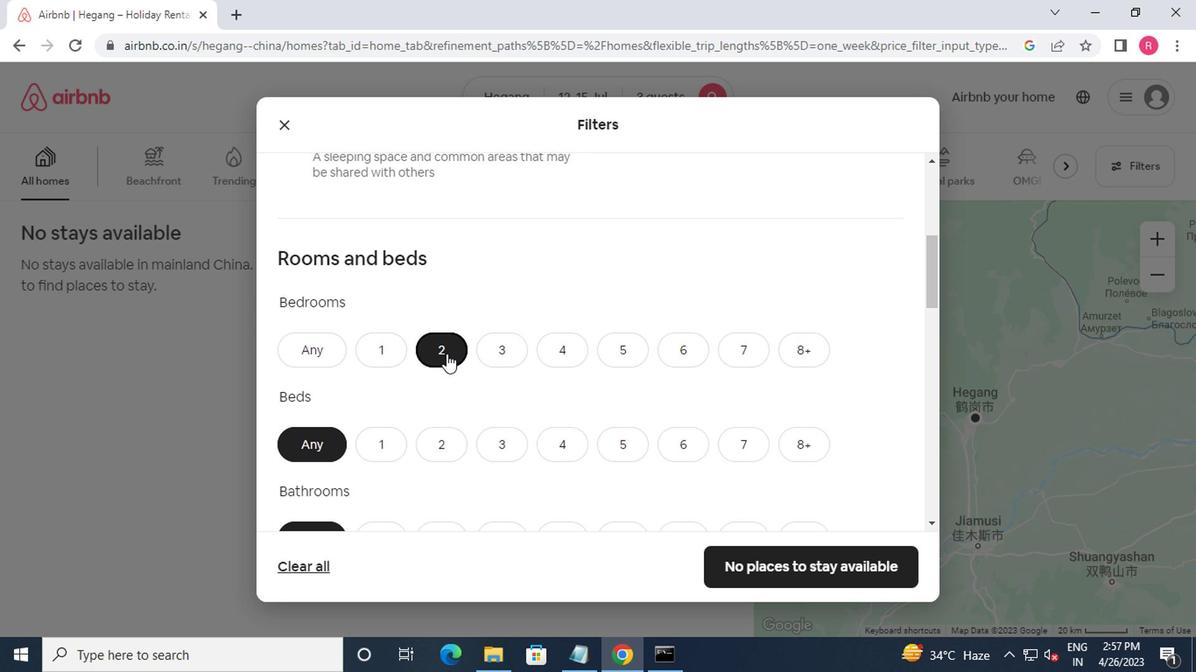 
Action: Mouse scrolled (443, 350) with delta (0, 0)
Screenshot: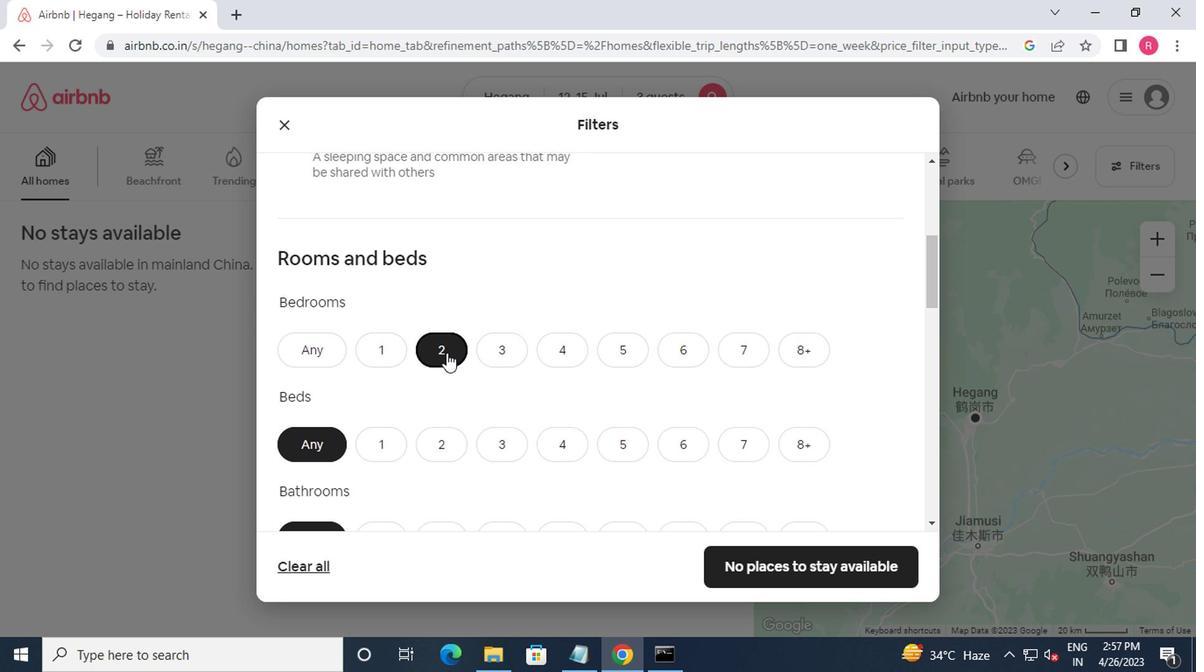 
Action: Mouse moved to (495, 276)
Screenshot: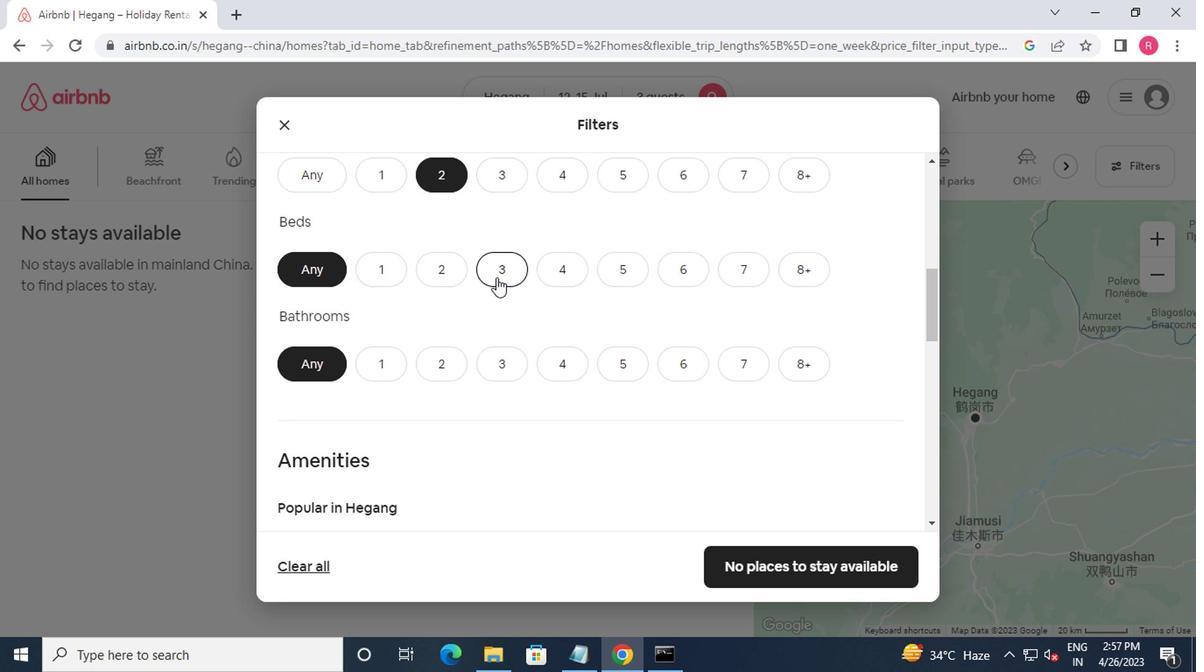 
Action: Mouse pressed left at (495, 276)
Screenshot: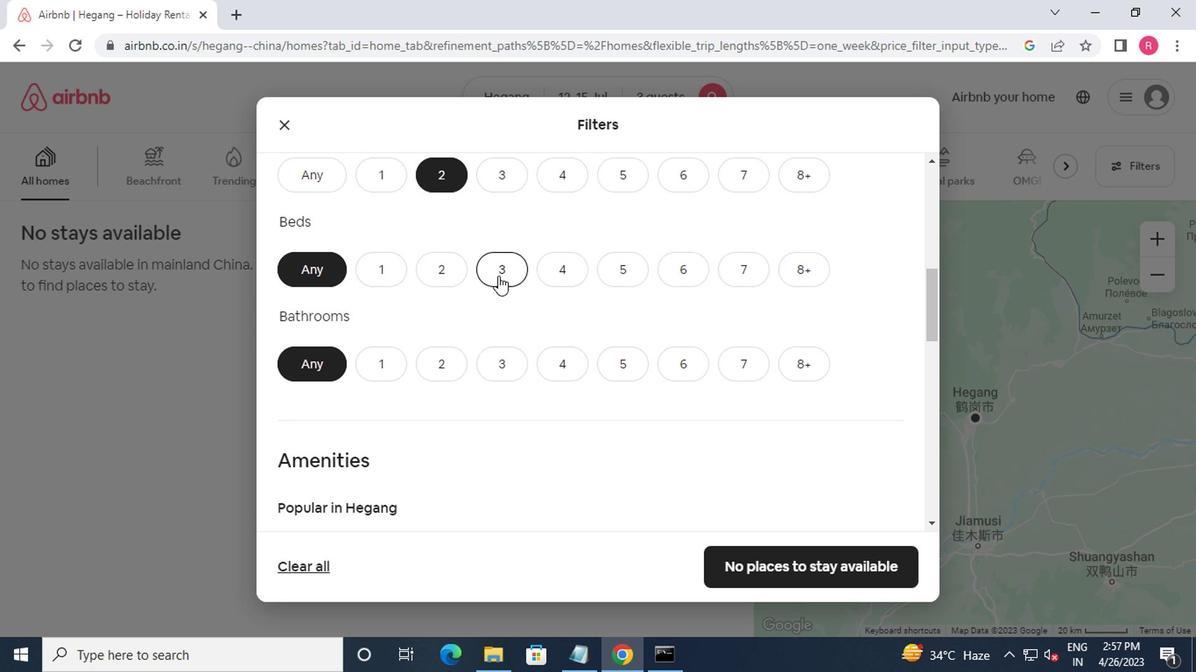
Action: Mouse moved to (398, 364)
Screenshot: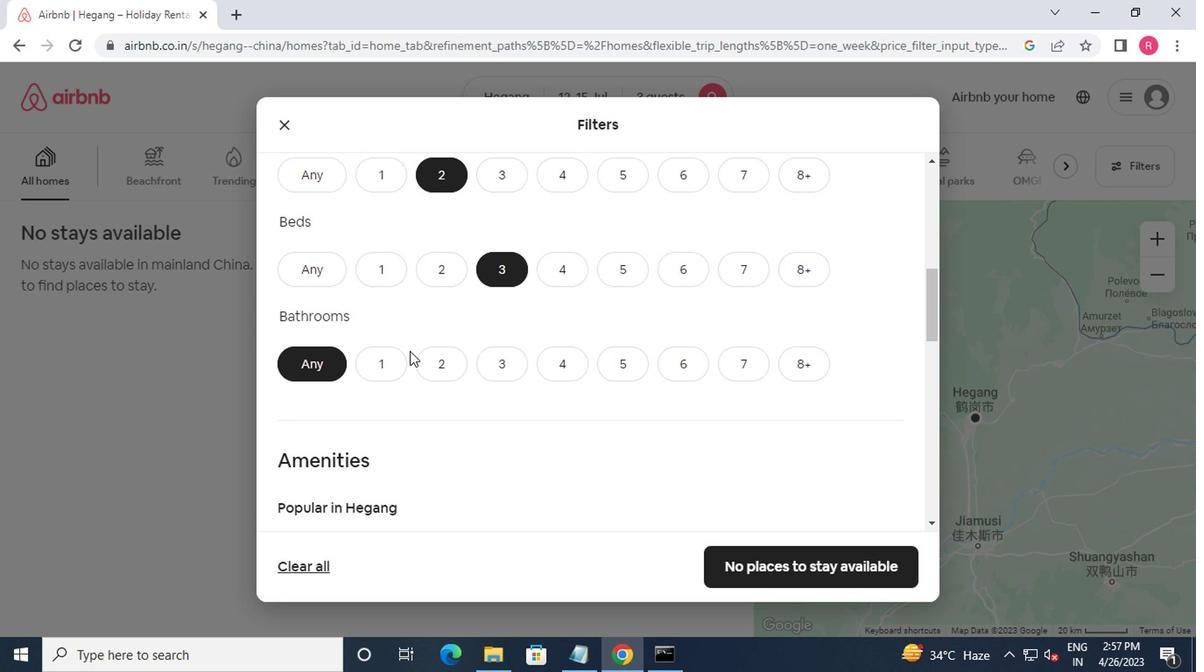 
Action: Mouse pressed left at (398, 364)
Screenshot: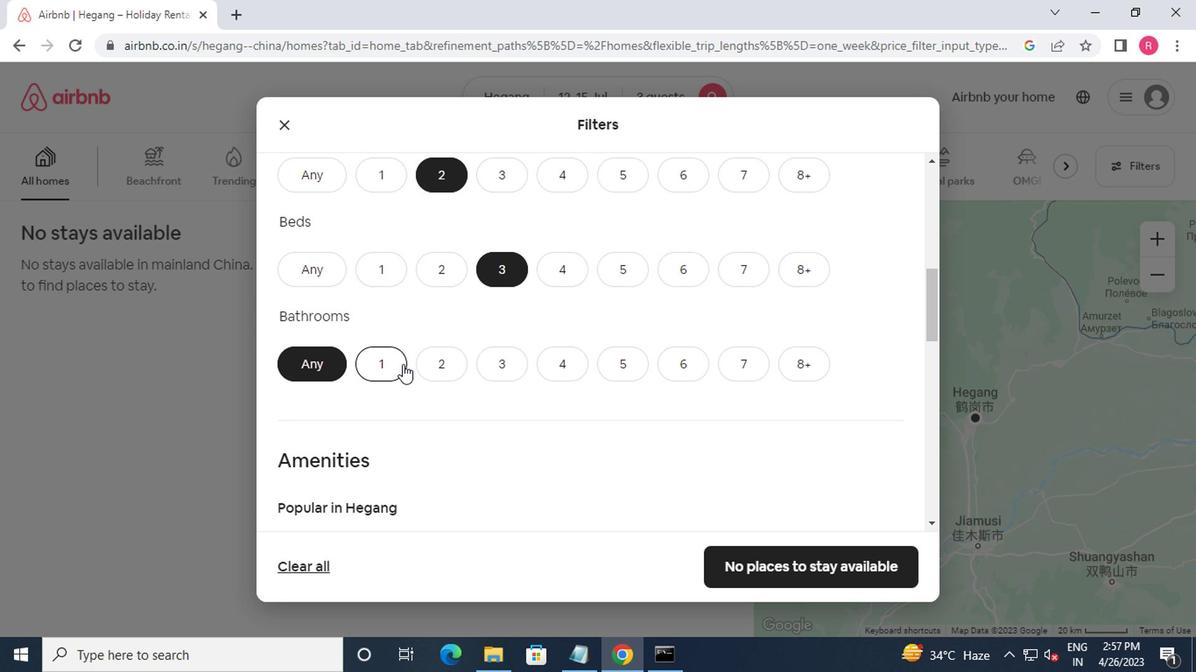 
Action: Mouse moved to (406, 364)
Screenshot: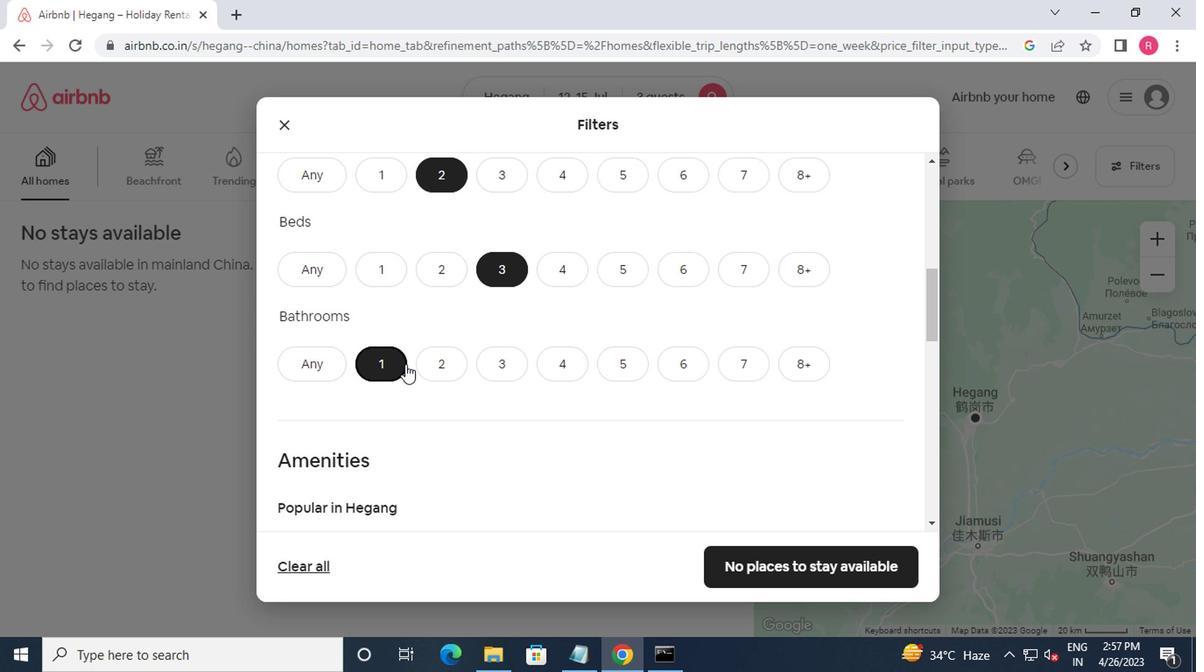 
Action: Mouse scrolled (406, 363) with delta (0, 0)
Screenshot: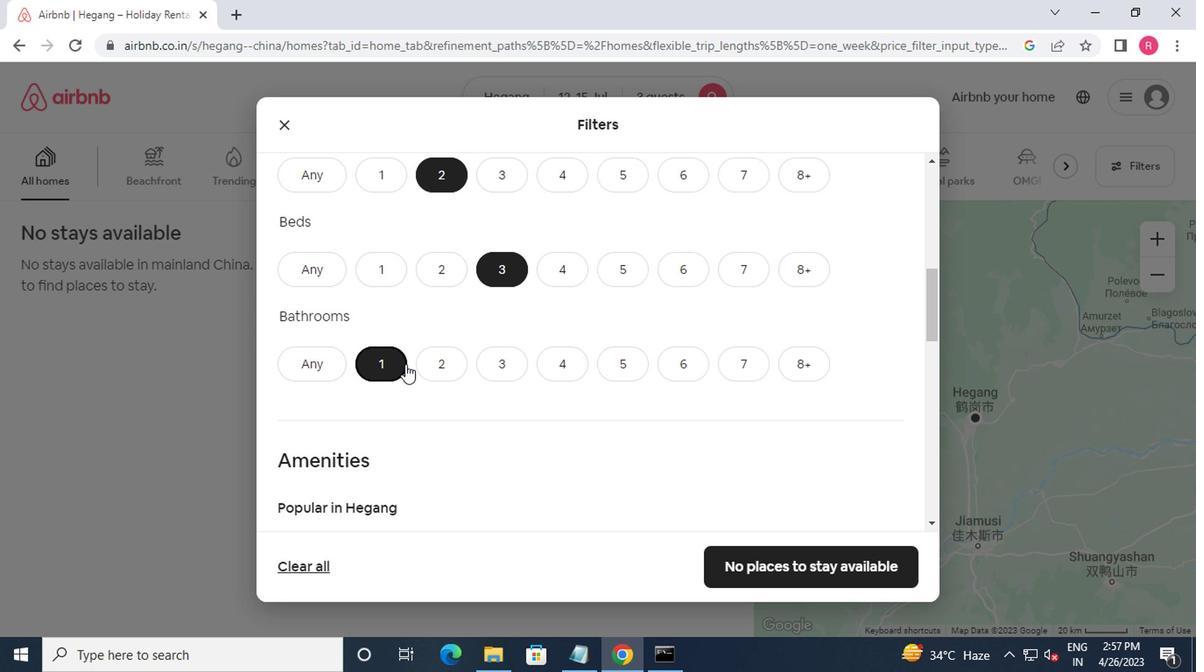 
Action: Mouse moved to (417, 371)
Screenshot: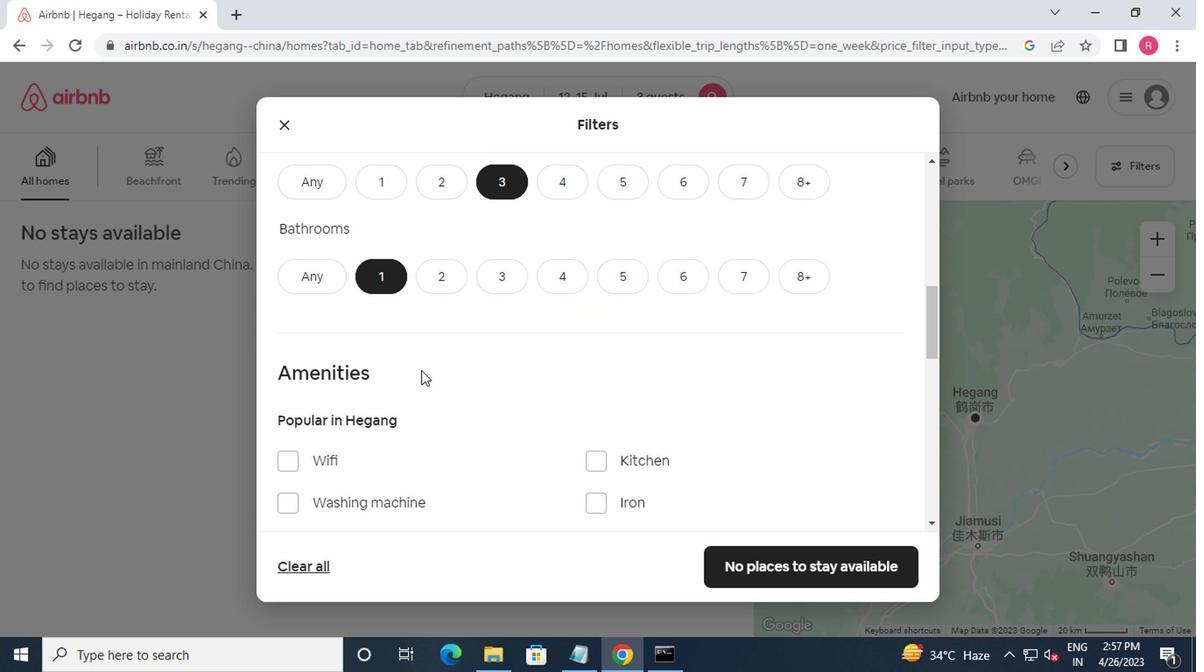 
Action: Mouse scrolled (417, 370) with delta (0, -1)
Screenshot: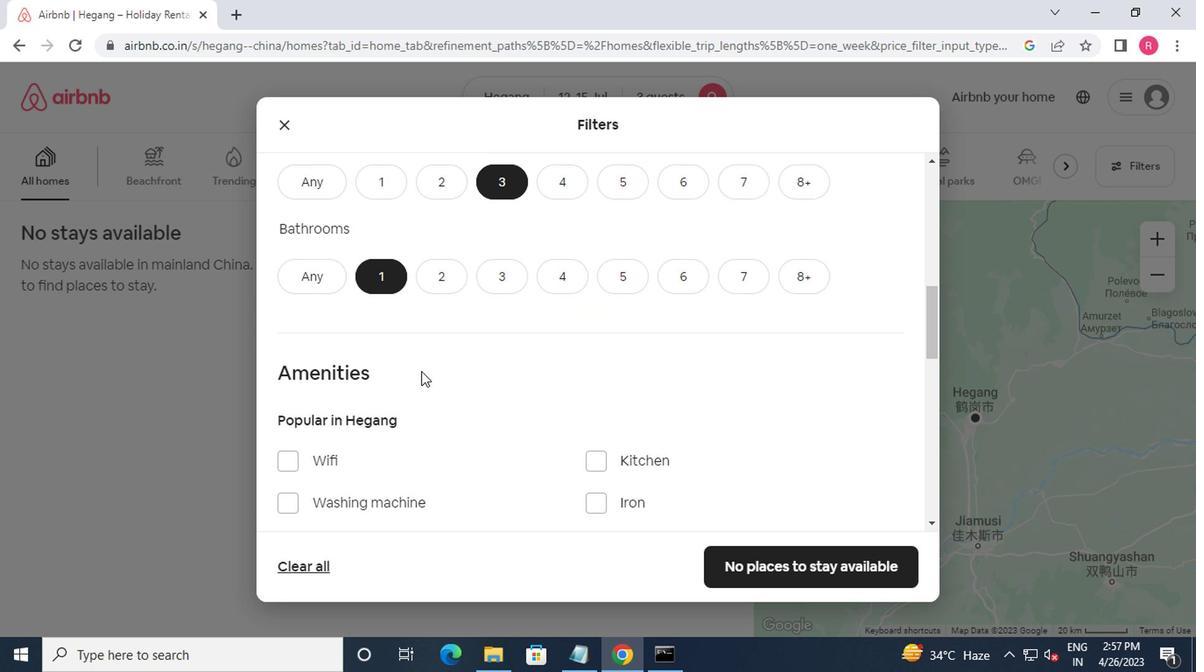 
Action: Mouse moved to (443, 386)
Screenshot: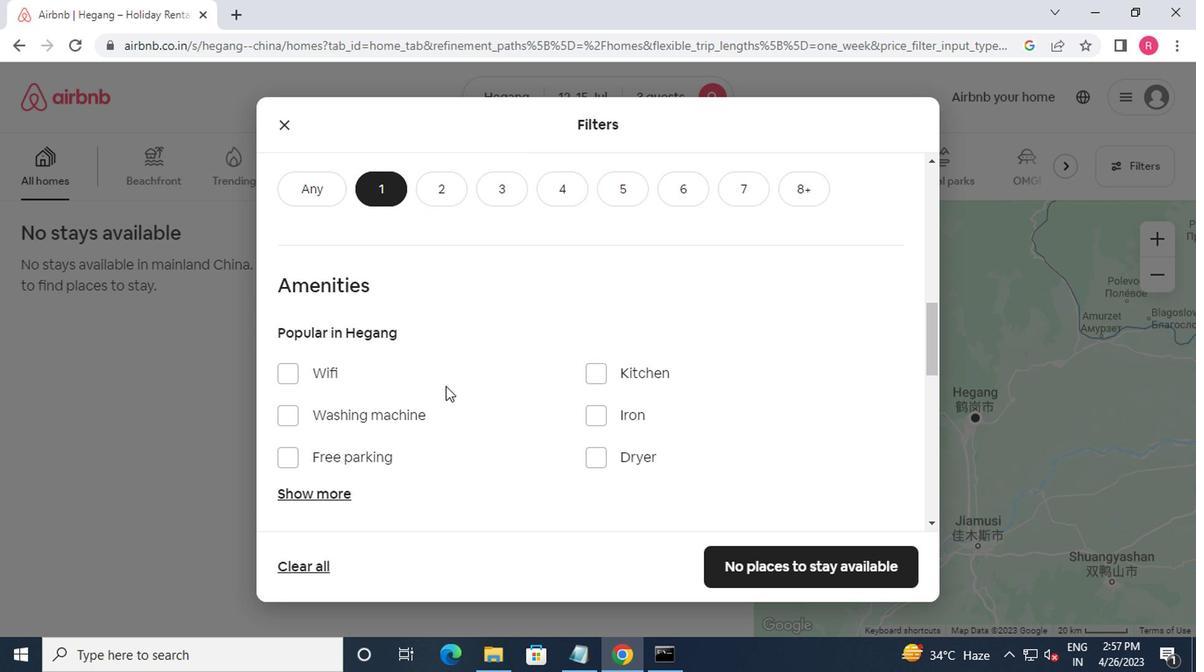 
Action: Mouse scrolled (443, 385) with delta (0, 0)
Screenshot: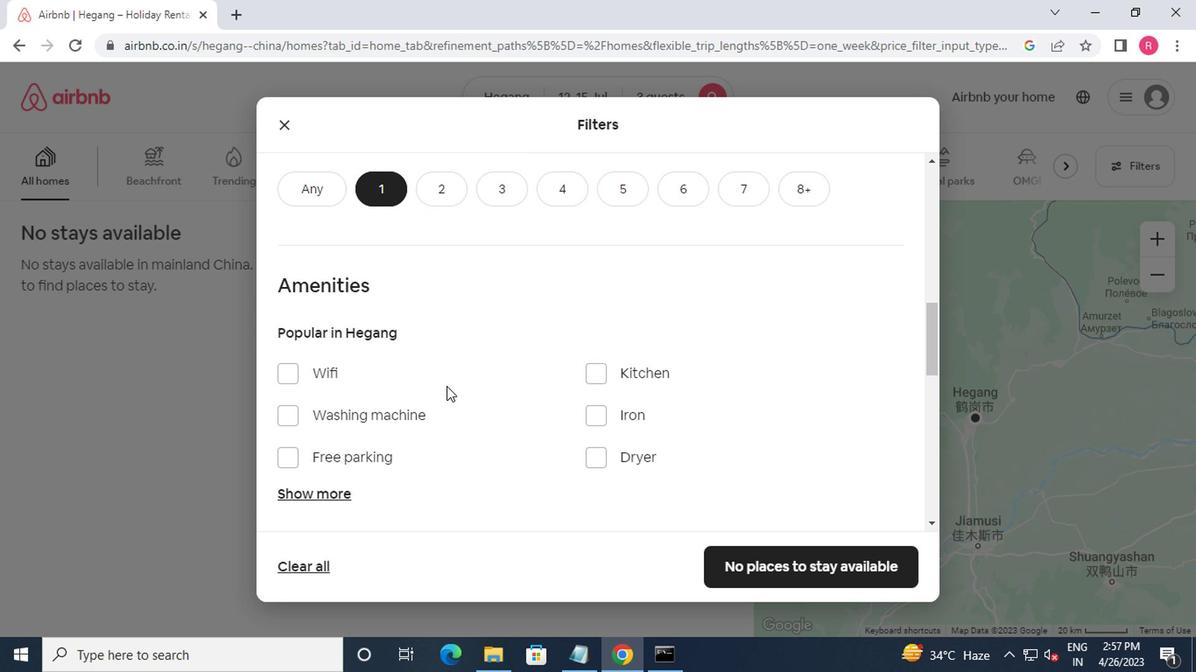 
Action: Mouse moved to (443, 388)
Screenshot: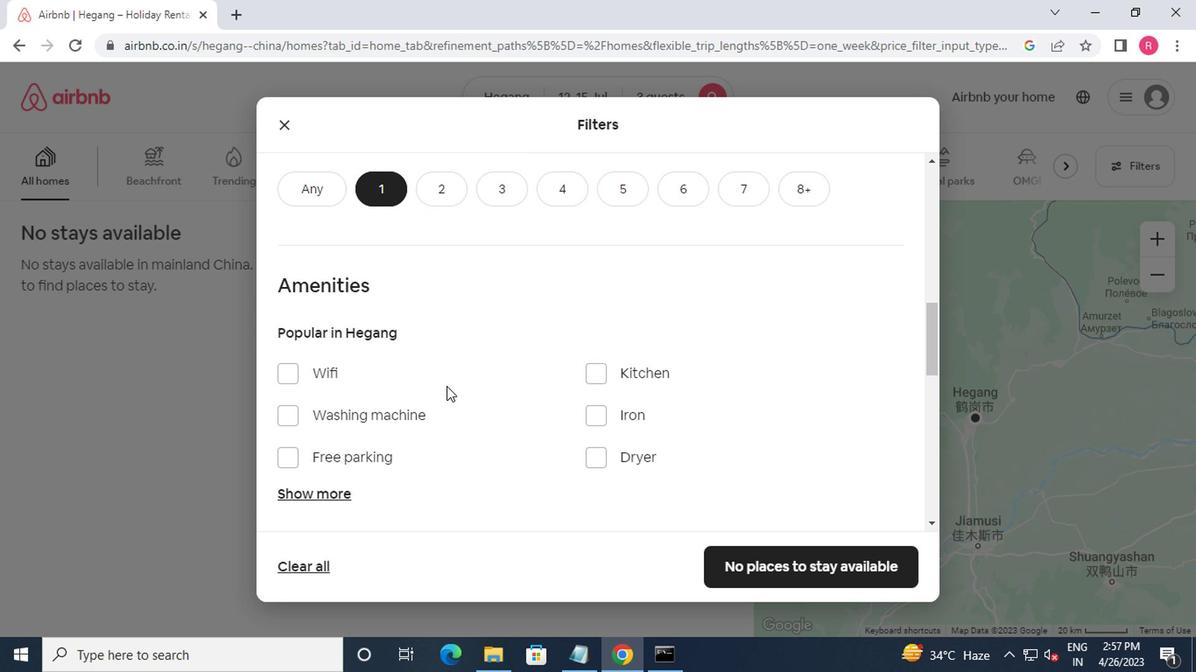 
Action: Mouse scrolled (443, 387) with delta (0, 0)
Screenshot: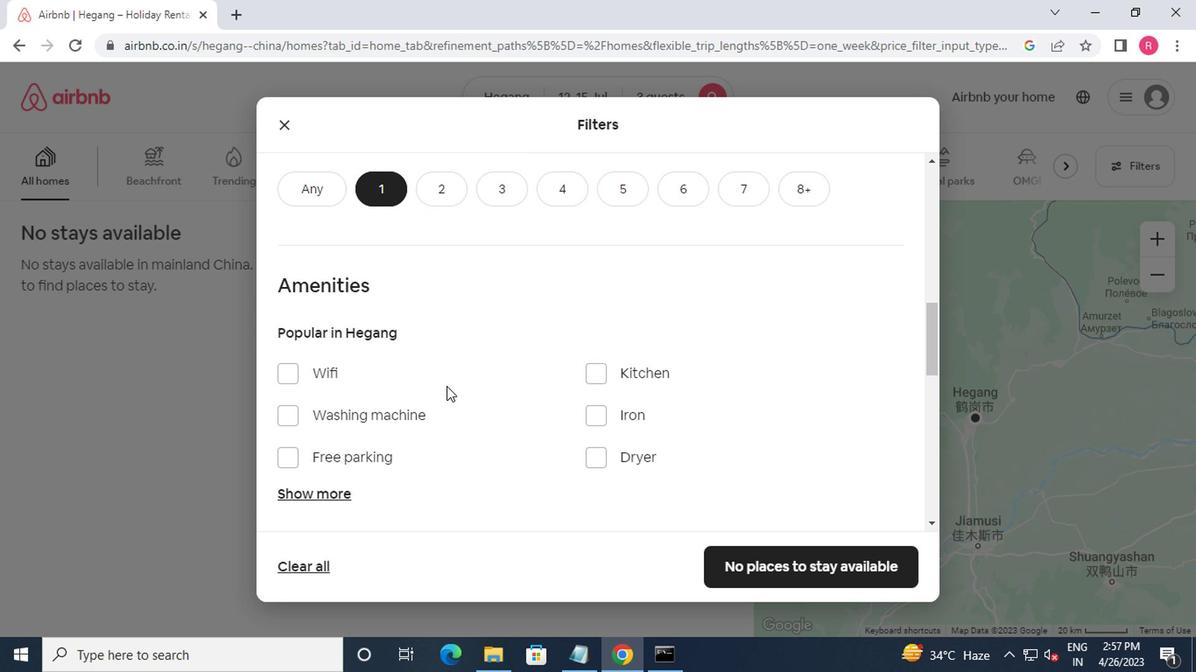 
Action: Mouse scrolled (443, 387) with delta (0, 0)
Screenshot: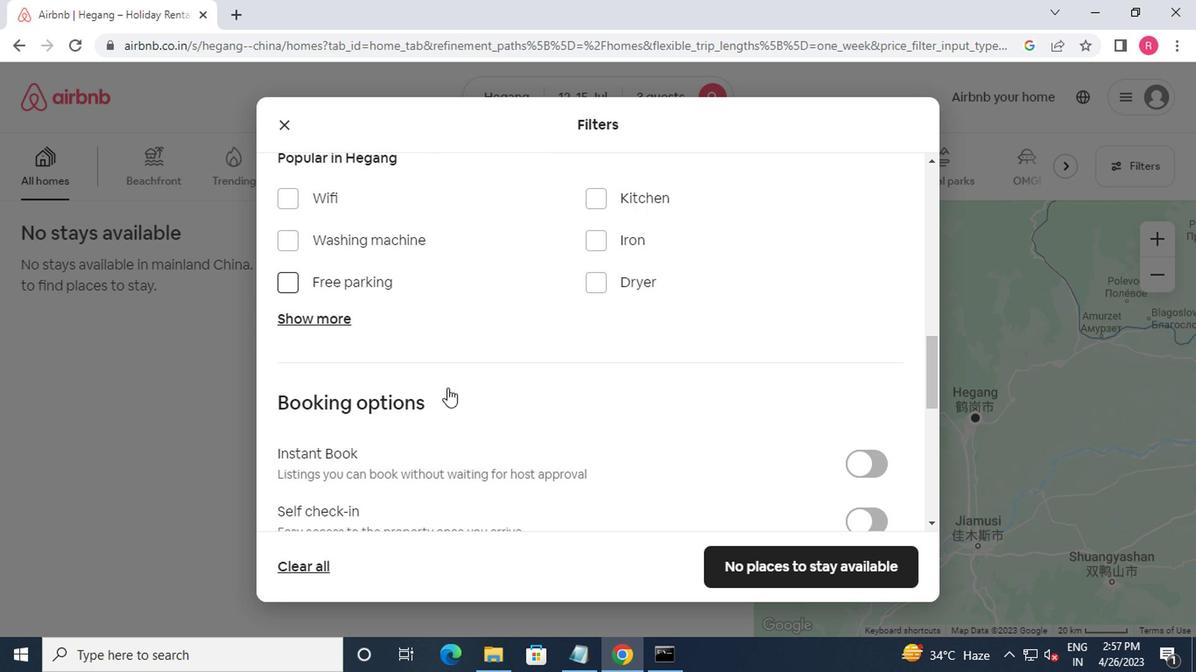
Action: Mouse moved to (864, 444)
Screenshot: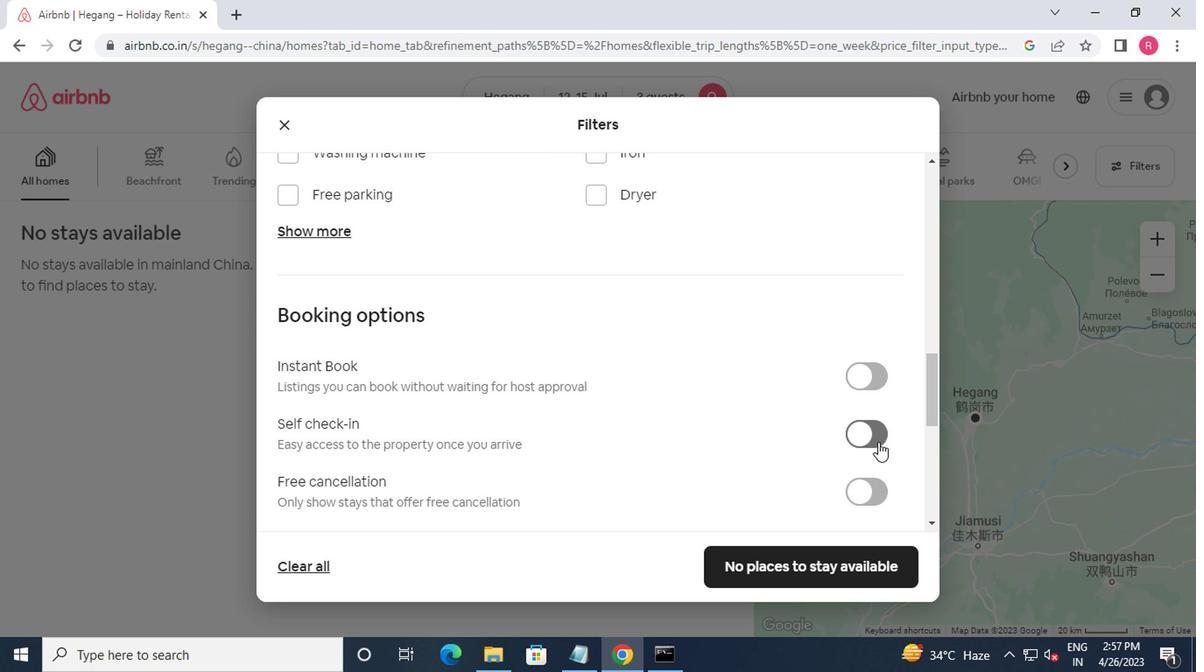 
Action: Mouse pressed left at (864, 444)
Screenshot: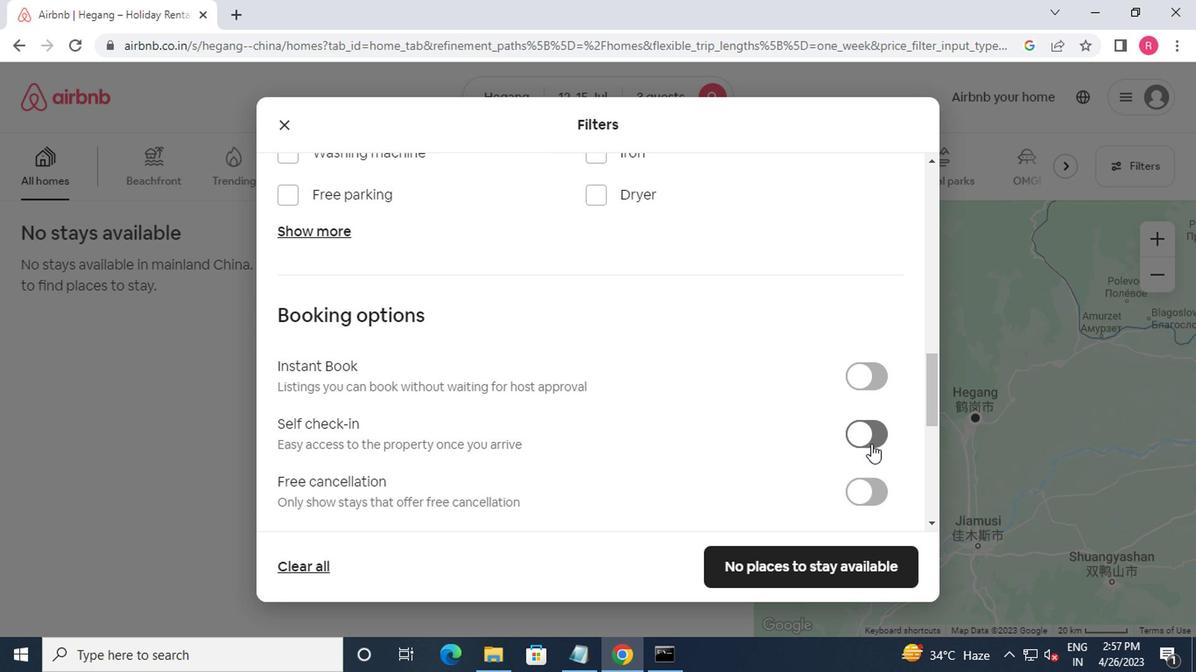 
Action: Mouse moved to (864, 441)
Screenshot: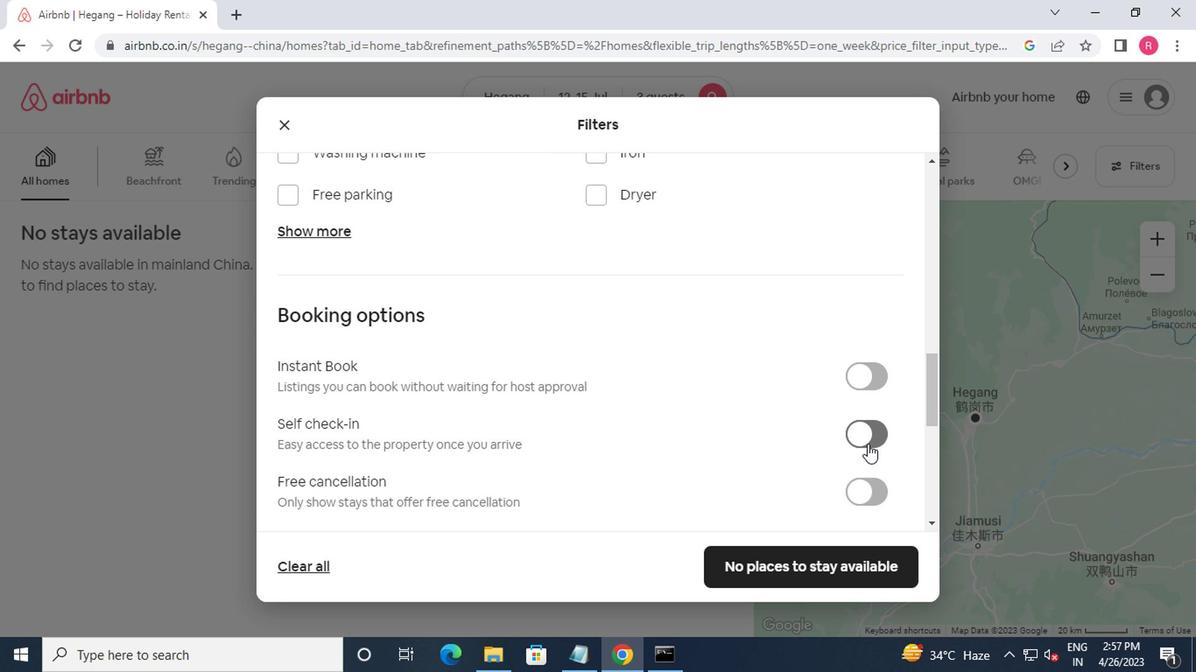
Action: Mouse scrolled (864, 440) with delta (0, -1)
Screenshot: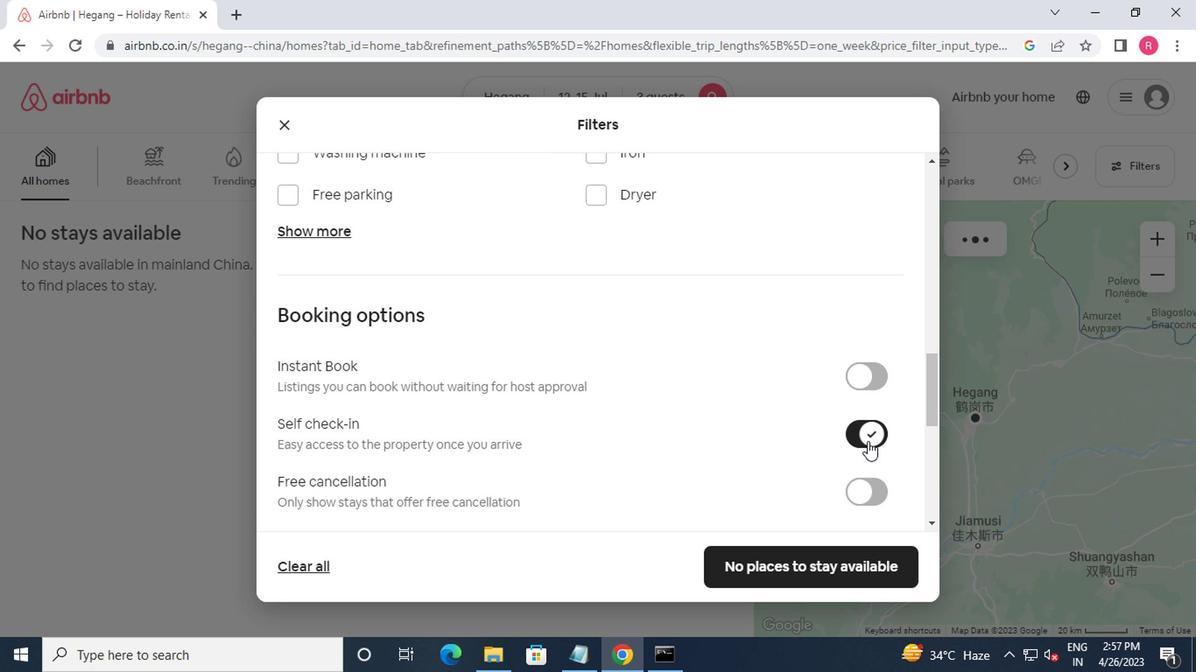 
Action: Mouse scrolled (864, 440) with delta (0, -1)
Screenshot: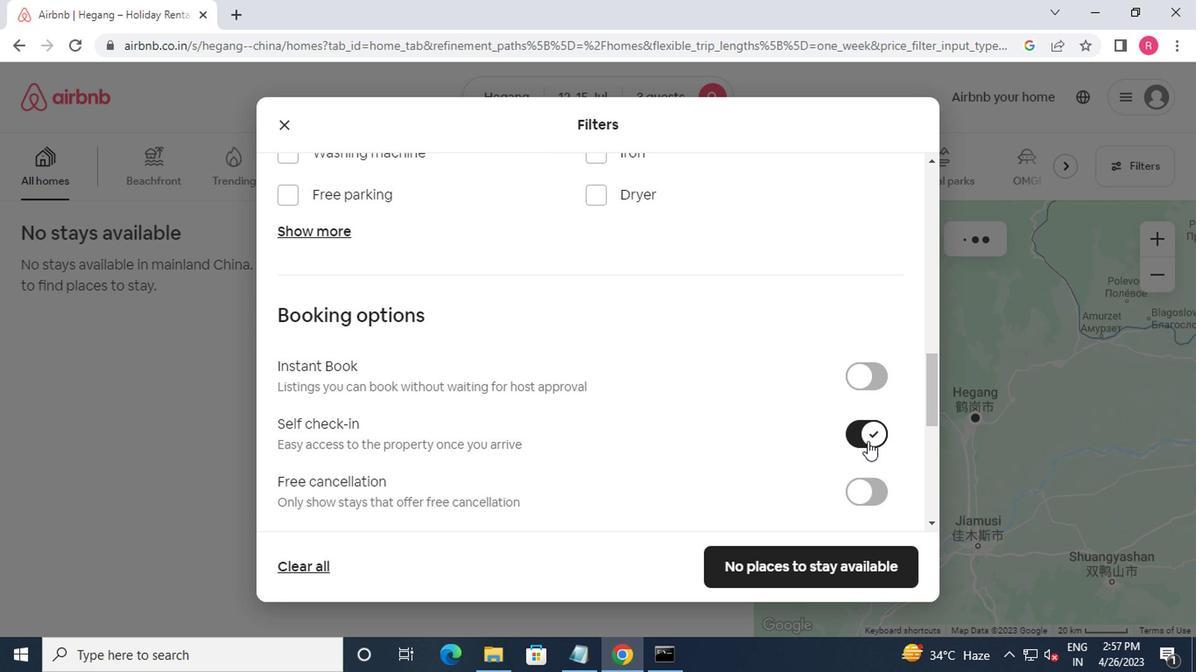 
Action: Mouse scrolled (864, 440) with delta (0, -1)
Screenshot: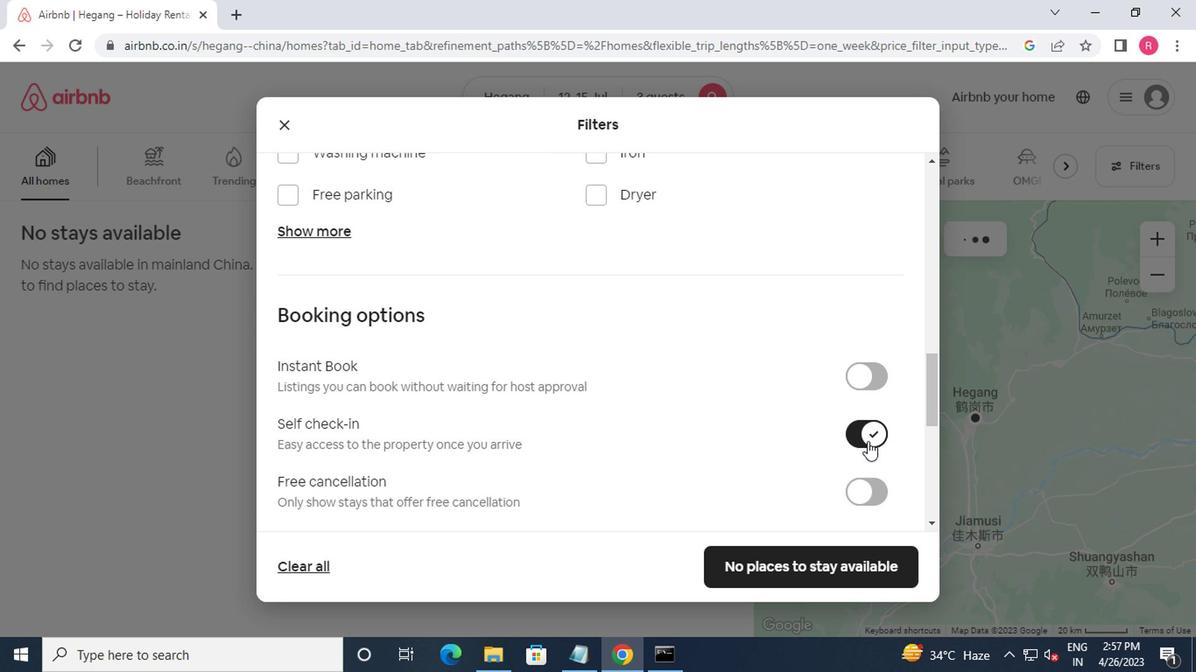 
Action: Mouse moved to (864, 440)
Screenshot: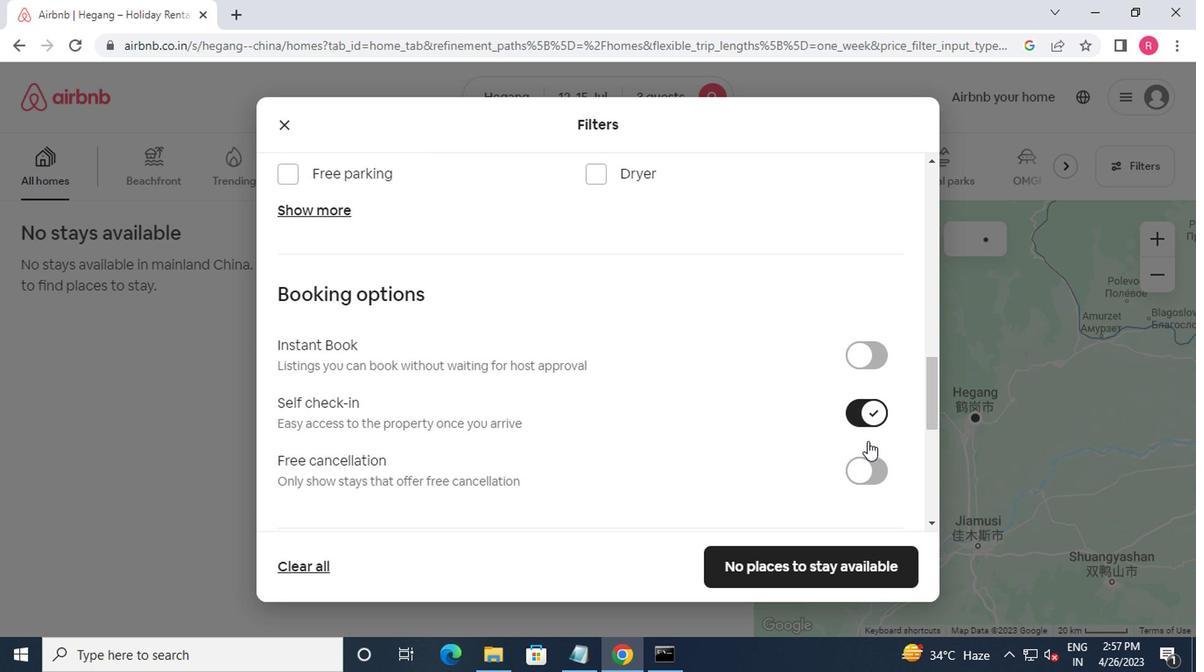 
Action: Mouse scrolled (864, 439) with delta (0, 0)
Screenshot: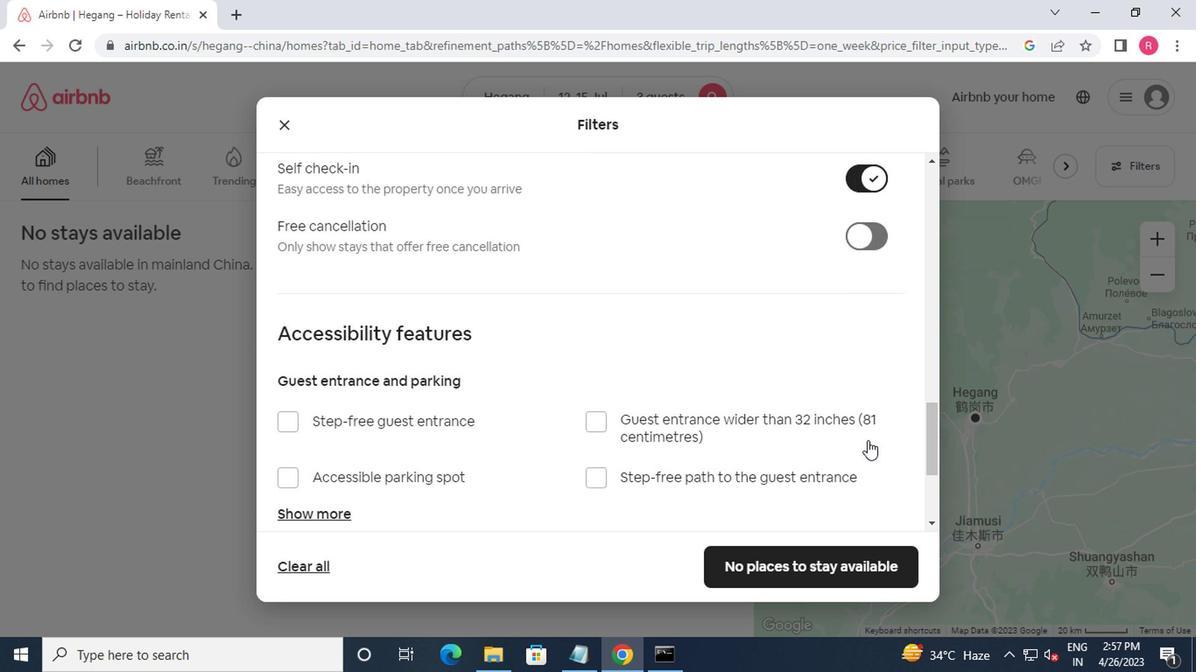 
Action: Mouse scrolled (864, 439) with delta (0, 0)
Screenshot: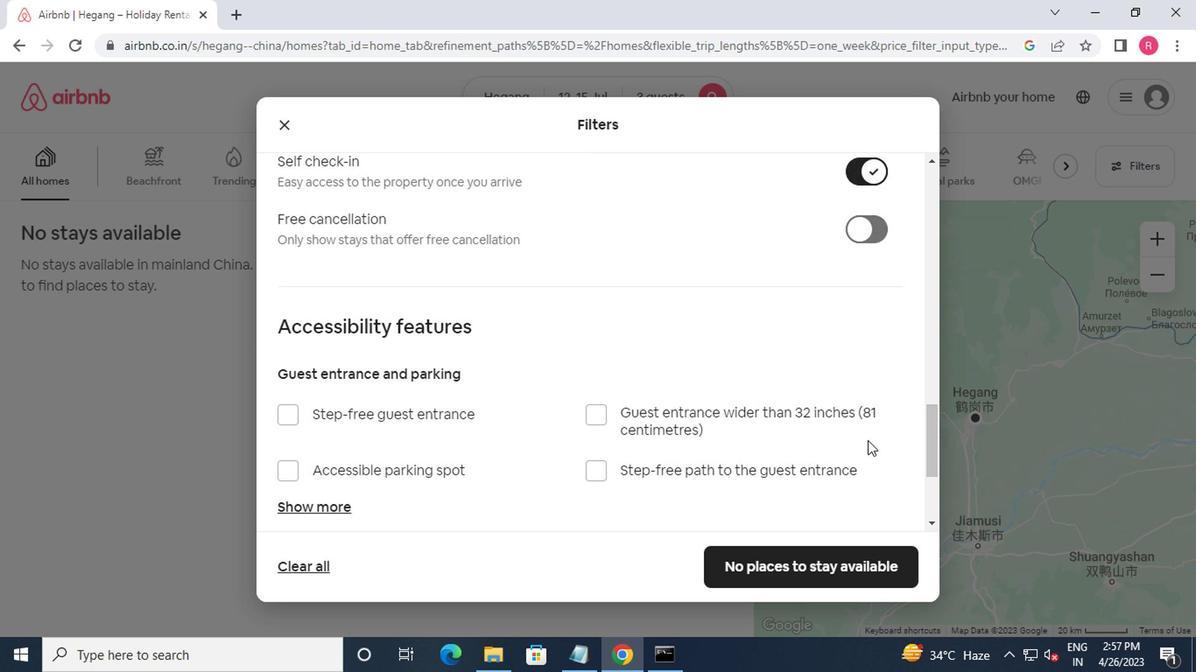 
Action: Mouse scrolled (864, 439) with delta (0, 0)
Screenshot: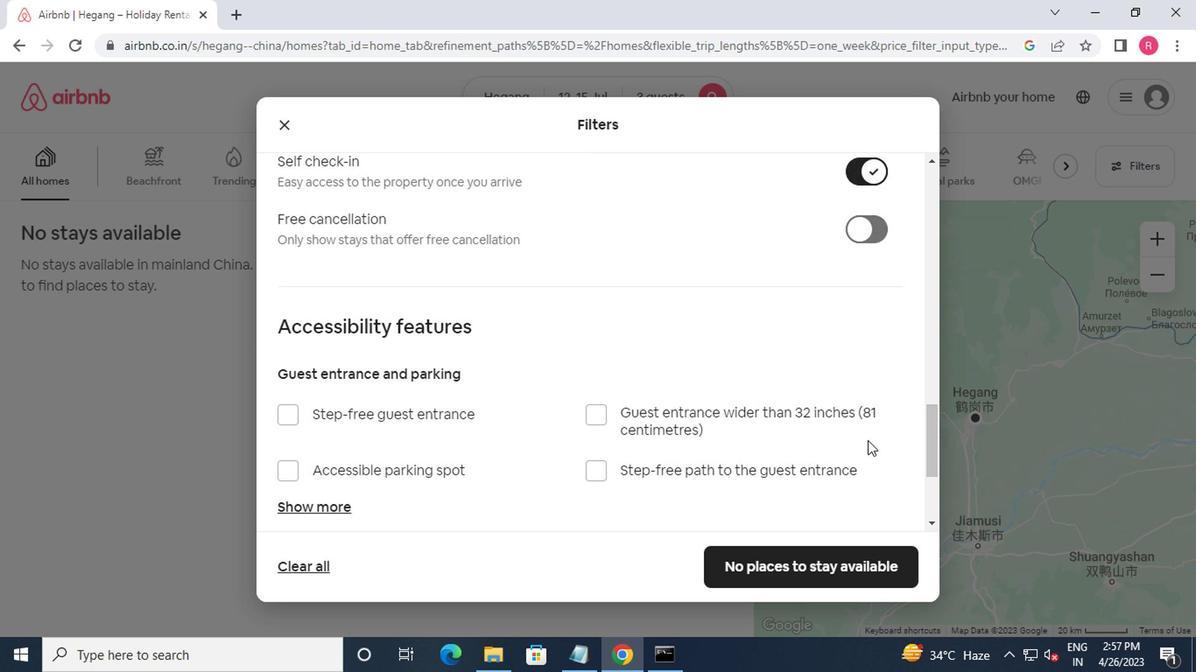
Action: Mouse scrolled (864, 439) with delta (0, 0)
Screenshot: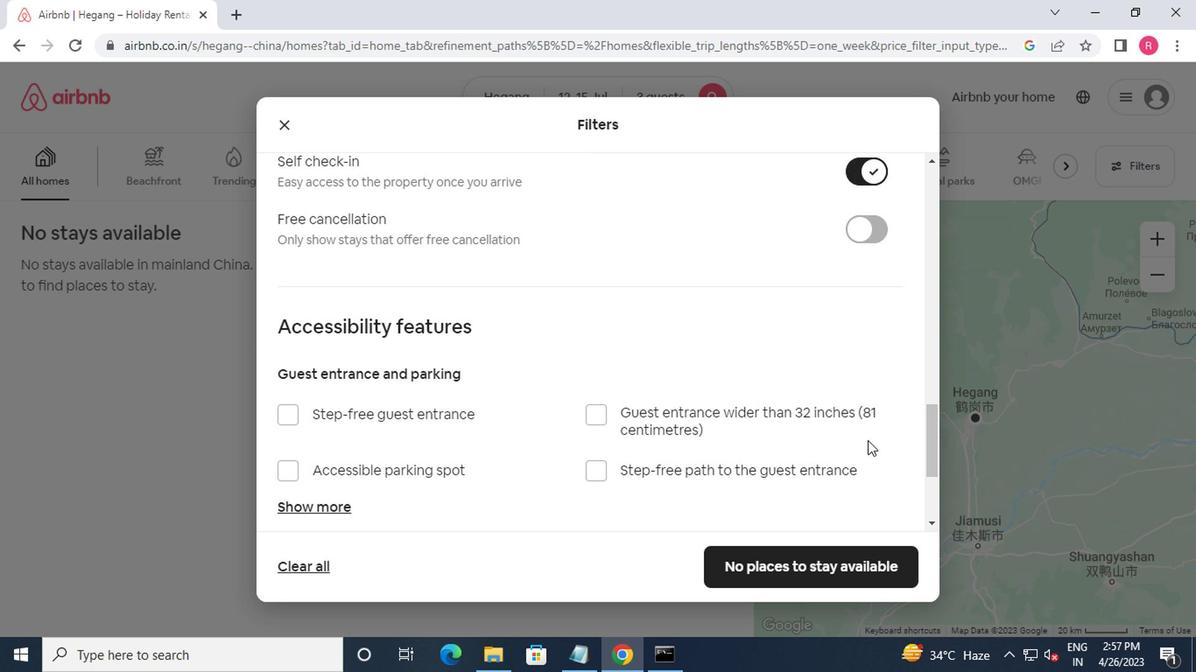 
Action: Mouse scrolled (864, 439) with delta (0, 0)
Screenshot: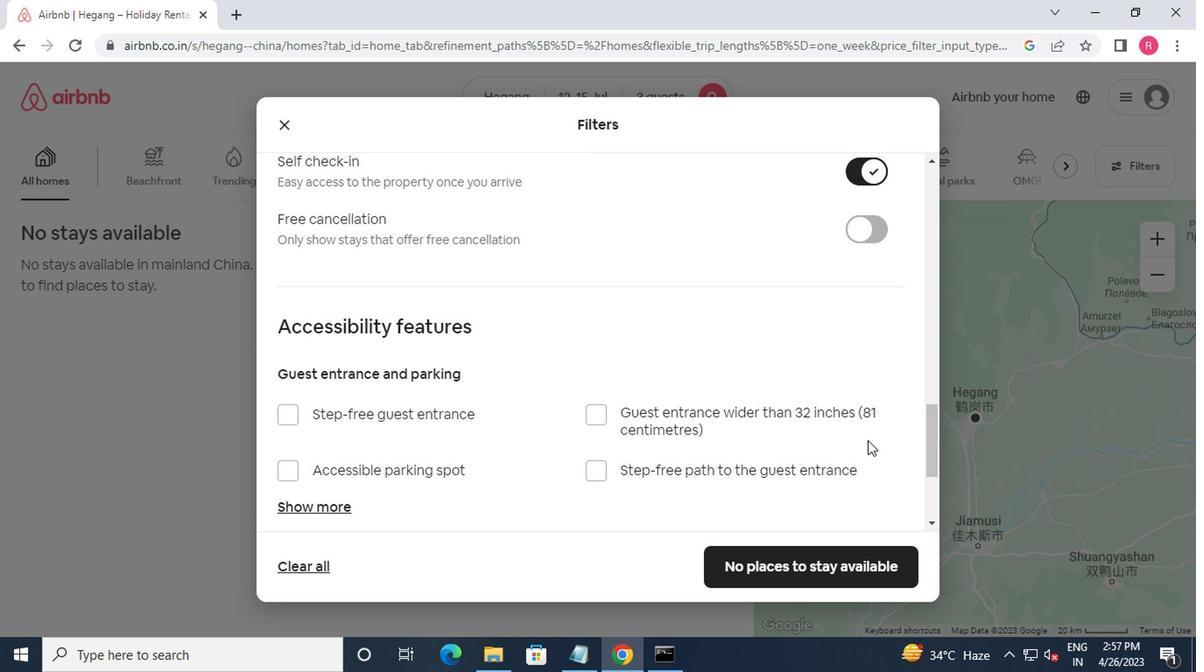 
Action: Mouse moved to (794, 555)
Screenshot: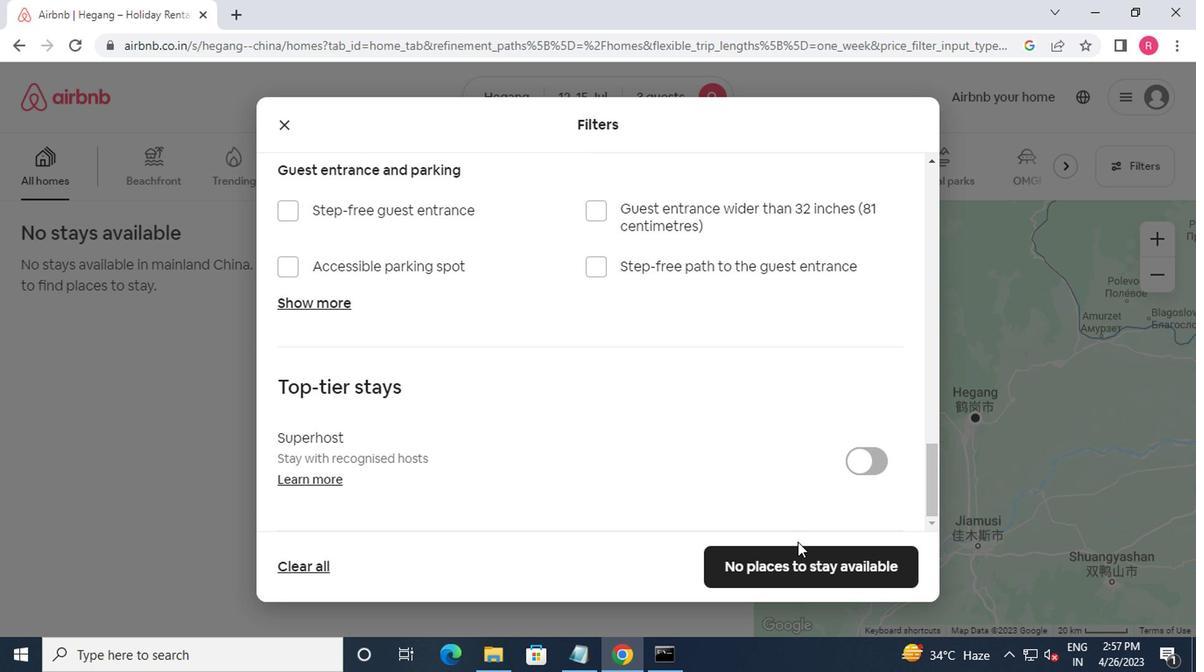 
Action: Mouse pressed left at (794, 555)
Screenshot: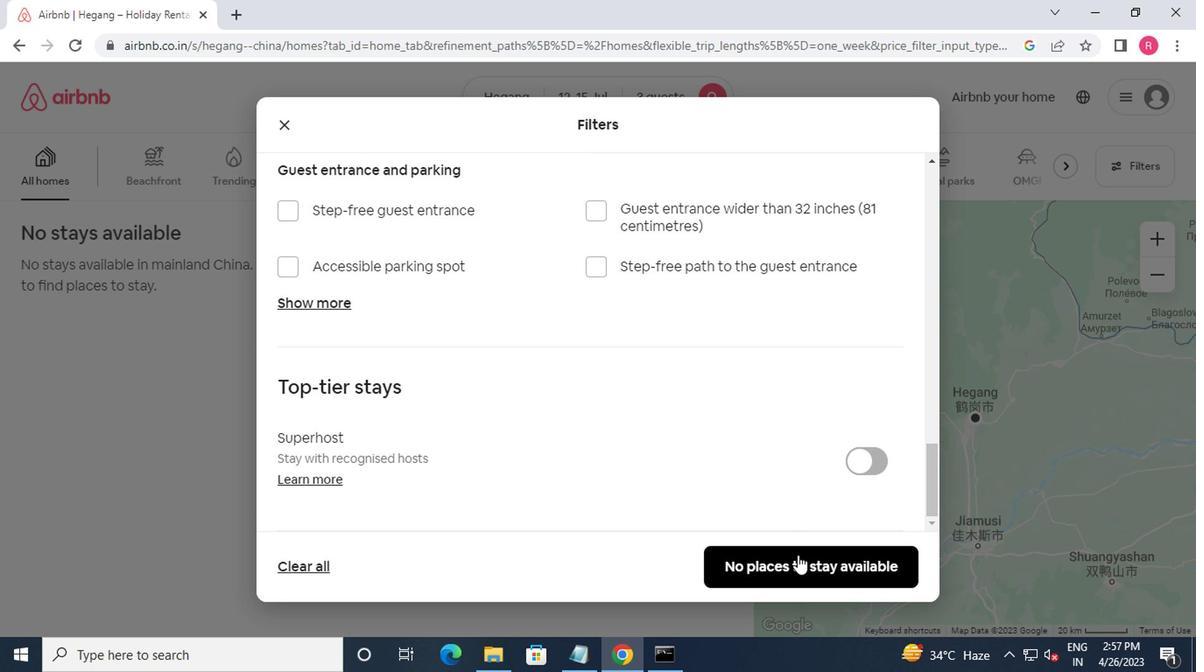 
Action: Mouse moved to (796, 540)
Screenshot: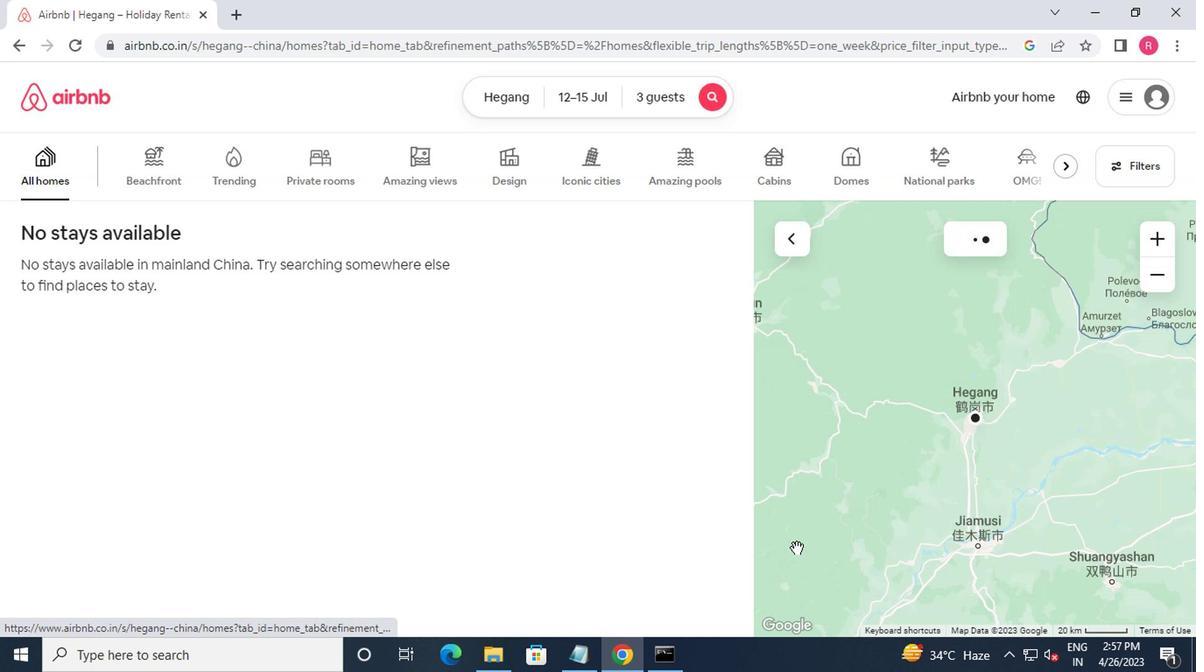 
